Task: Look for Airbnb options in Satkhira, Bangladesh from 1st December, 2023 to 8th December, 2023 for 2 adults, 1 child.1  bedroom having 1 bed and 1 bathroom. Property type can be hotel. Amenities needed are: air conditioning. Booking option can be shelf check-in. Look for 4 properties as per requirement.
Action: Mouse moved to (451, 89)
Screenshot: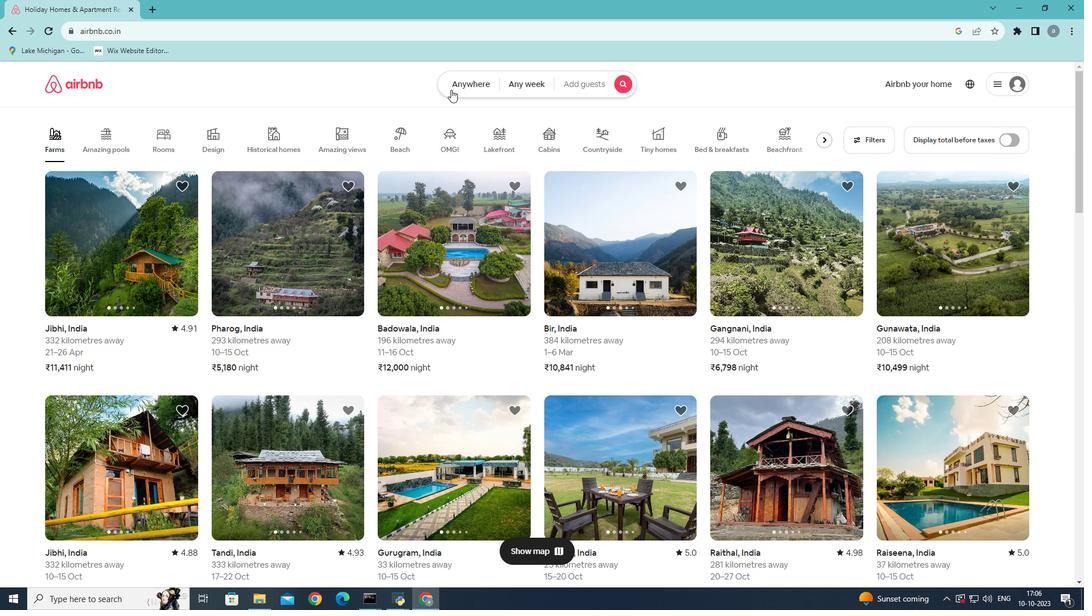 
Action: Mouse pressed left at (451, 89)
Screenshot: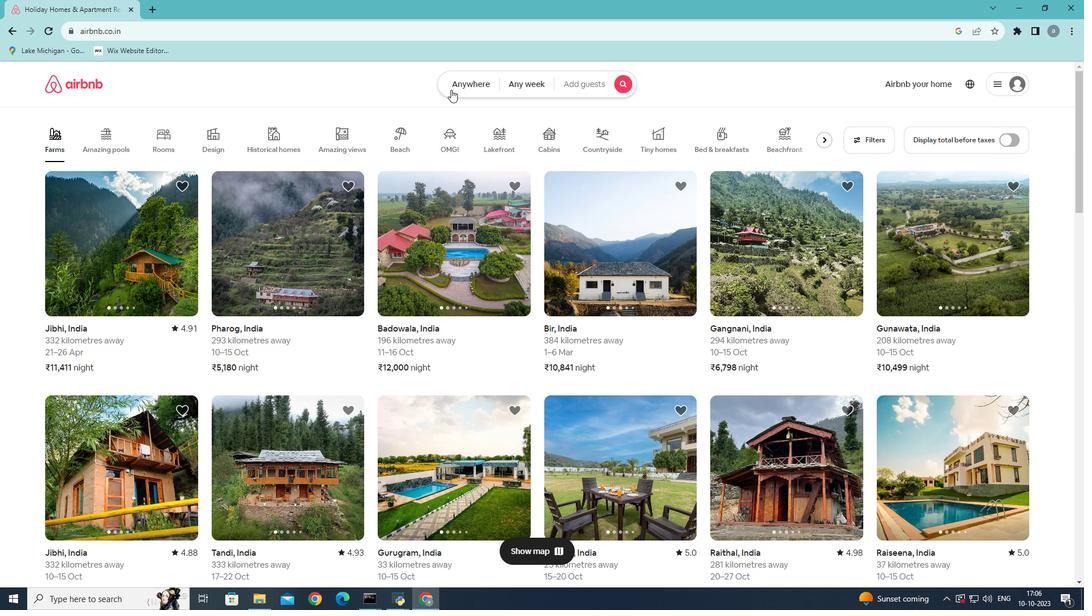 
Action: Mouse moved to (355, 124)
Screenshot: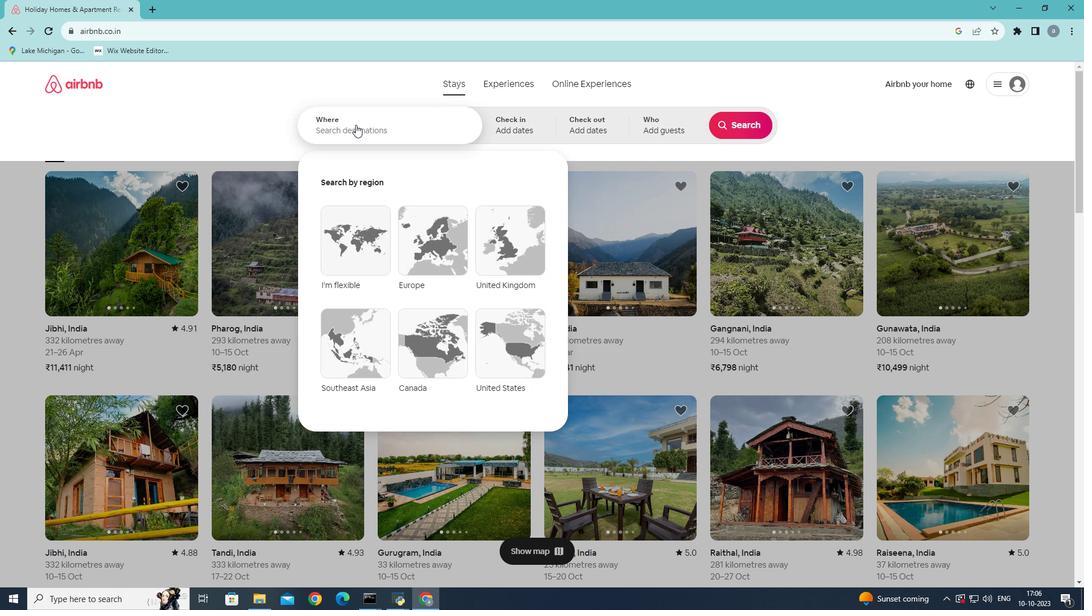 
Action: Mouse pressed left at (355, 124)
Screenshot: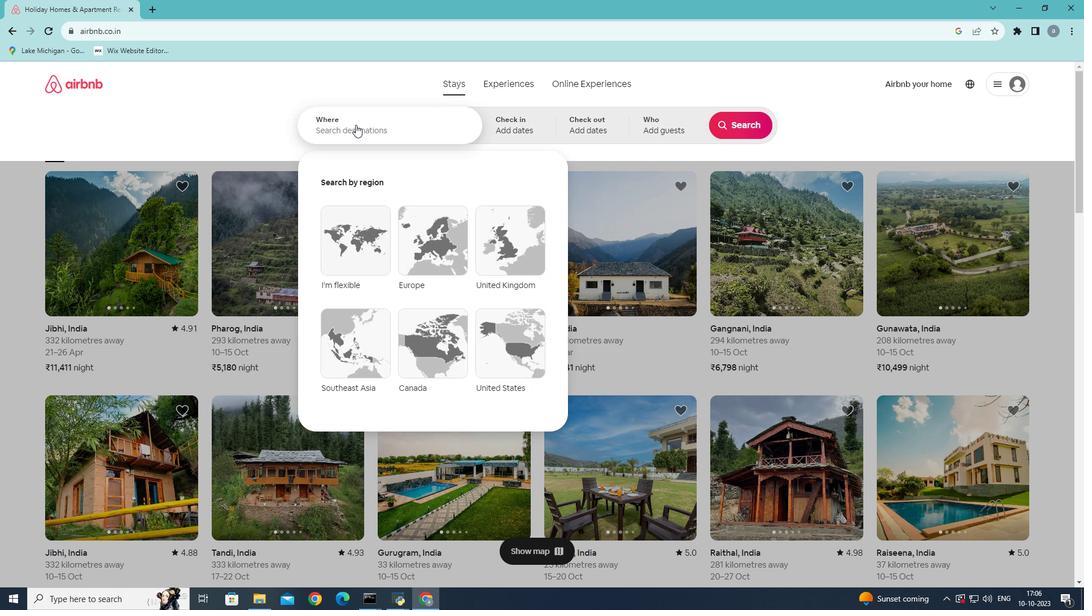 
Action: Mouse moved to (384, 124)
Screenshot: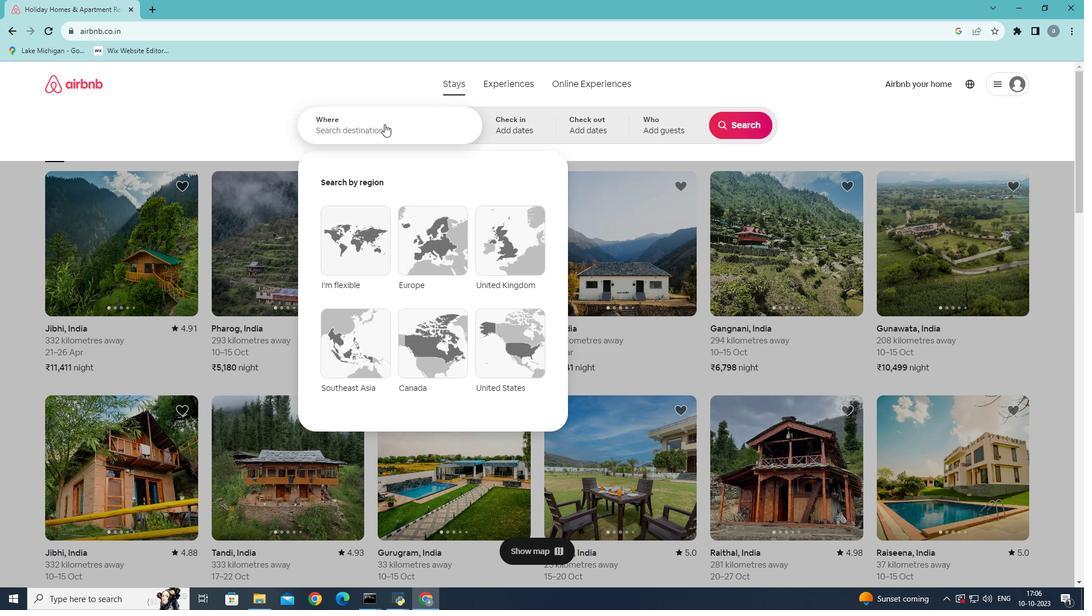 
Action: Key pressed <Key.shift>Satkhira,<Key.shift><Key.shift><Key.shift><Key.shift><Key.shift><Key.shift><Key.shift><Key.shift><Key.shift><Key.shift><Key.shift><Key.shift><Key.shift>Ban
Screenshot: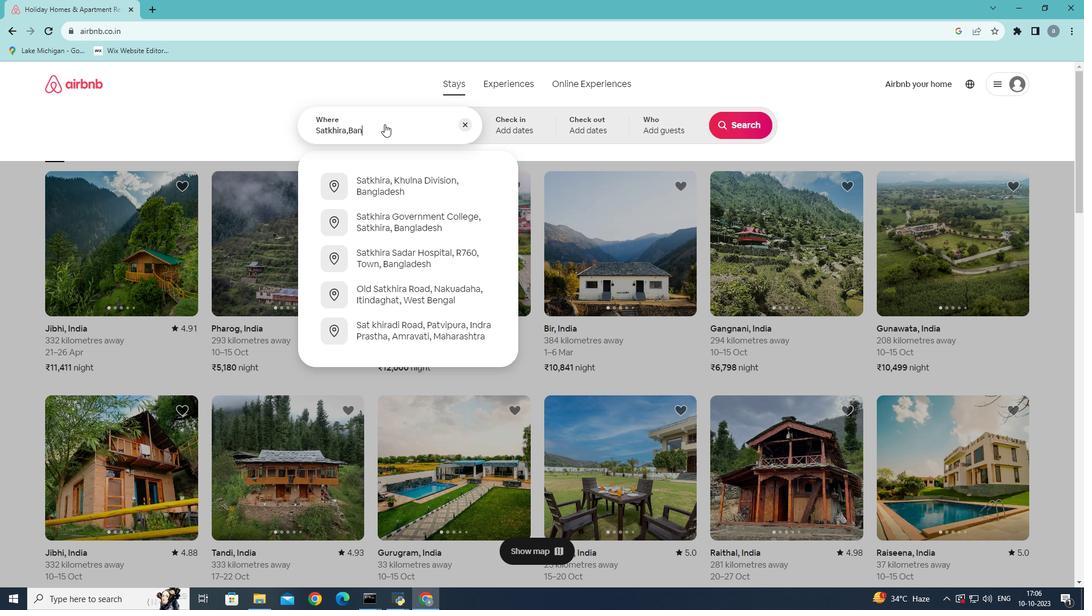 
Action: Mouse moved to (437, 185)
Screenshot: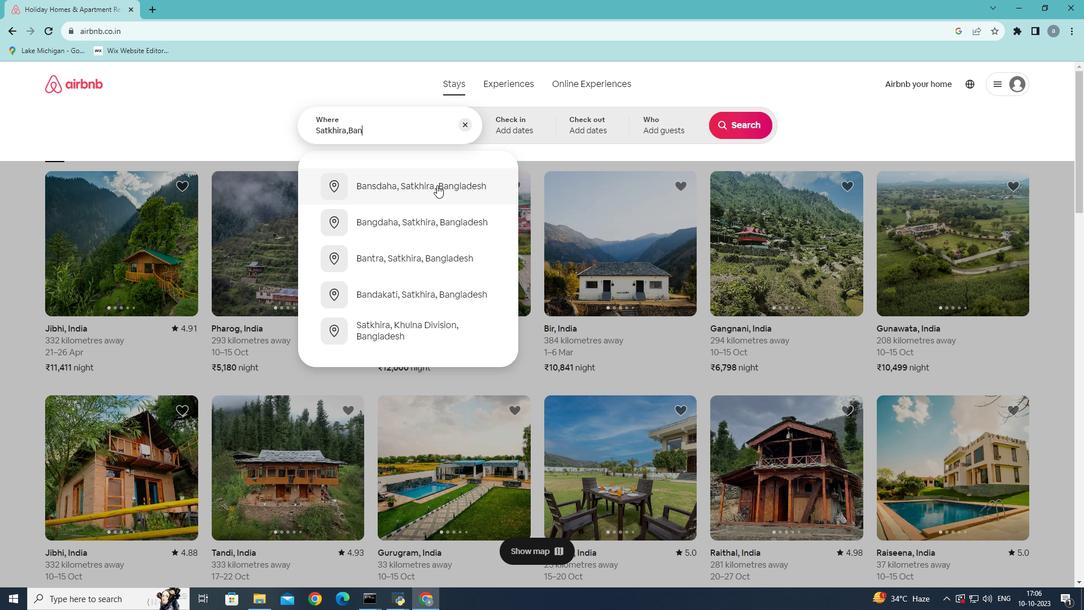 
Action: Mouse pressed left at (437, 185)
Screenshot: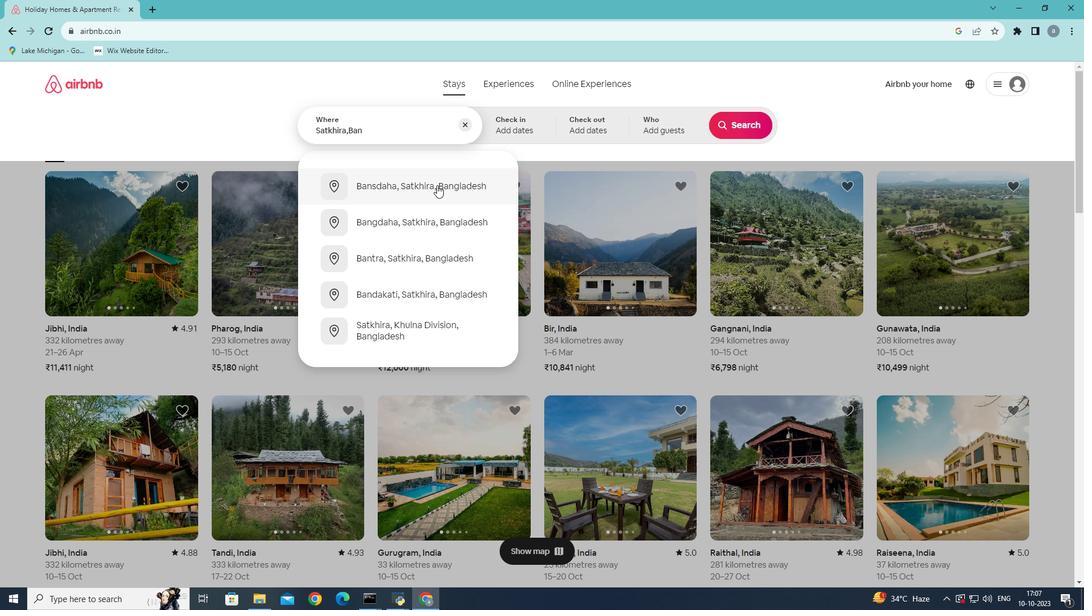 
Action: Mouse moved to (741, 216)
Screenshot: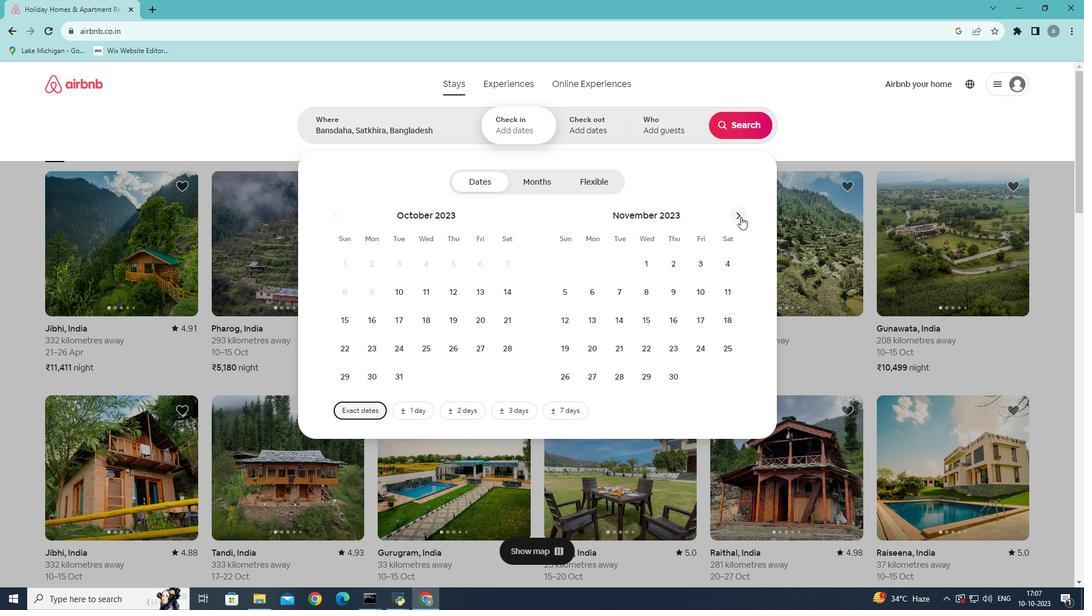 
Action: Mouse pressed left at (741, 216)
Screenshot: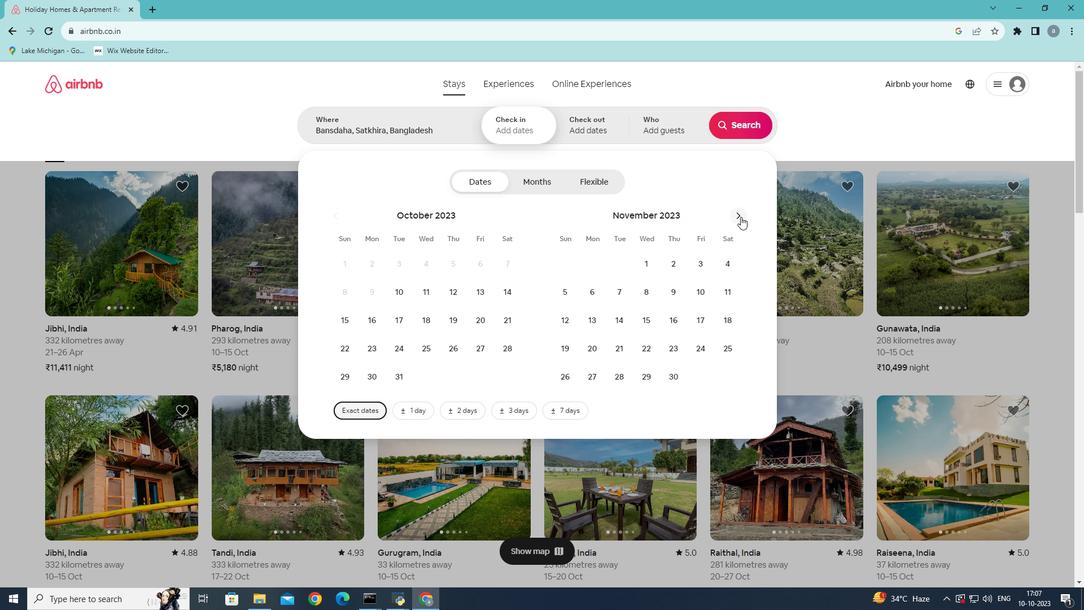
Action: Mouse moved to (705, 257)
Screenshot: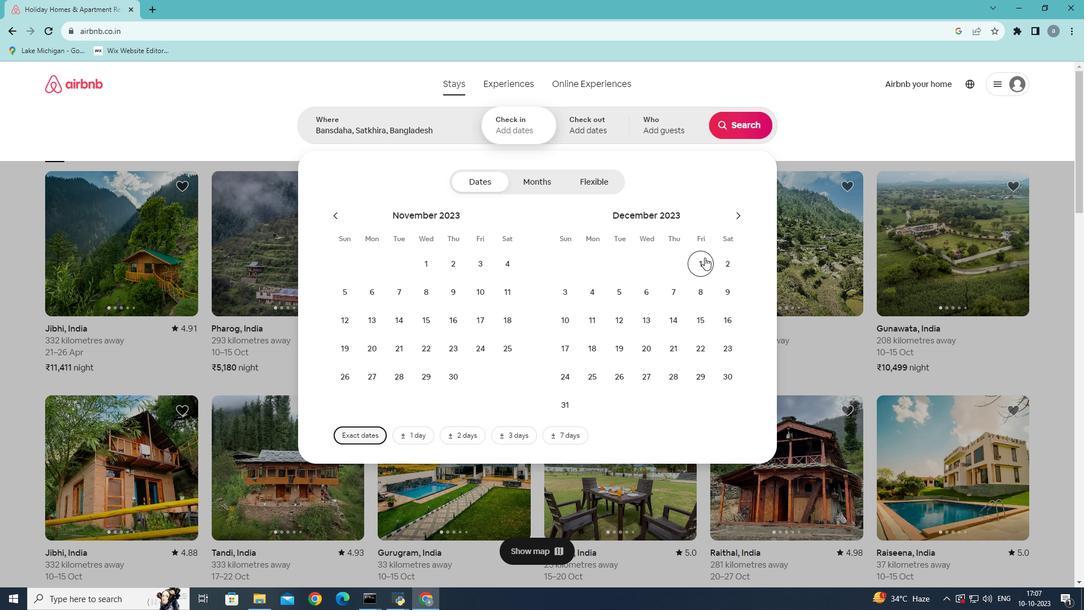 
Action: Mouse pressed left at (705, 257)
Screenshot: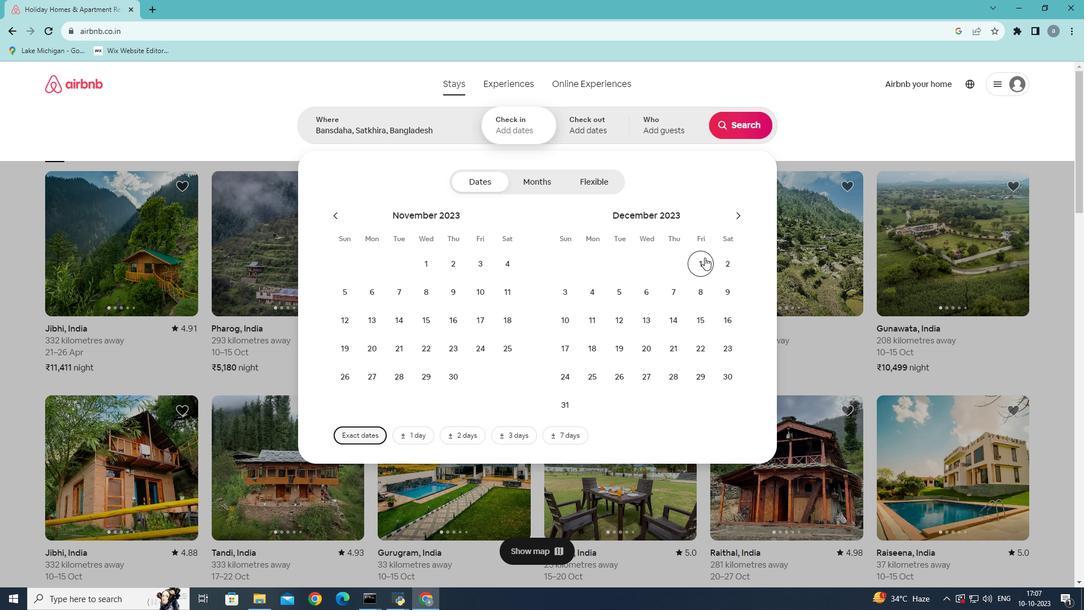 
Action: Mouse moved to (702, 286)
Screenshot: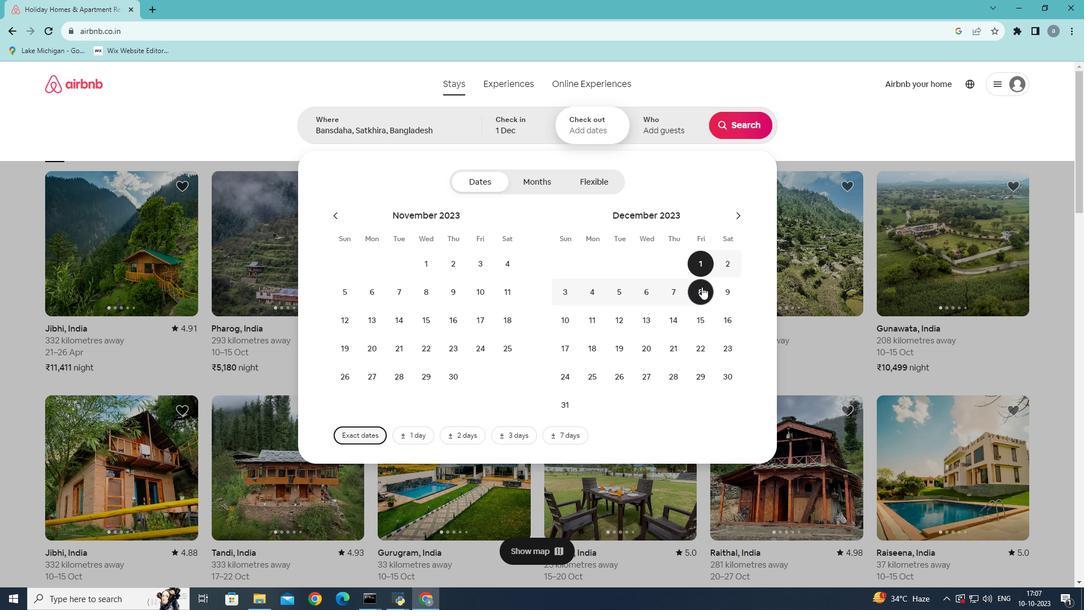 
Action: Mouse pressed left at (702, 286)
Screenshot: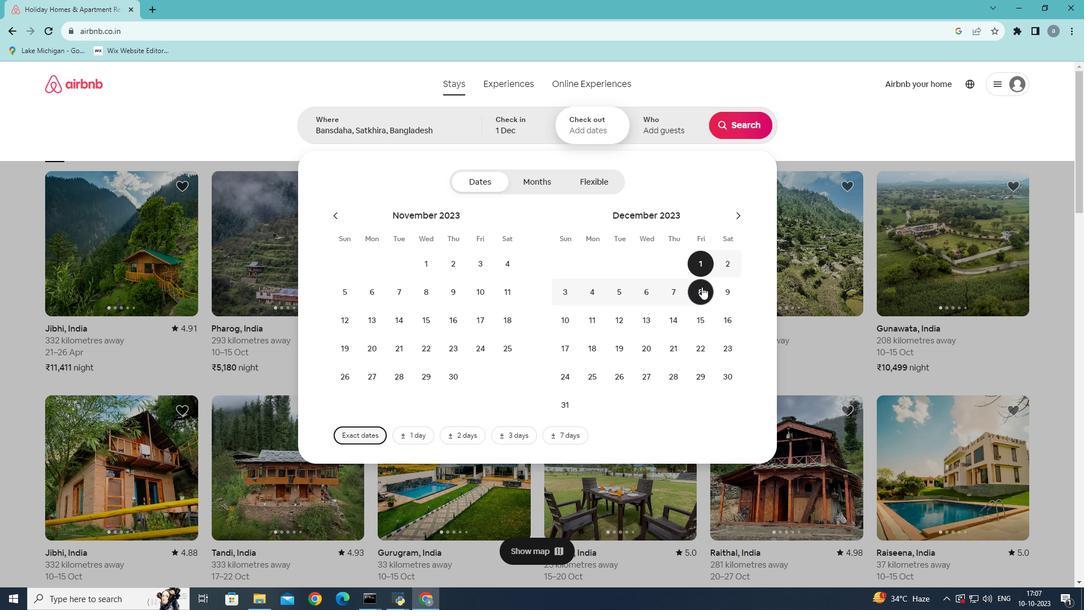 
Action: Mouse moved to (687, 138)
Screenshot: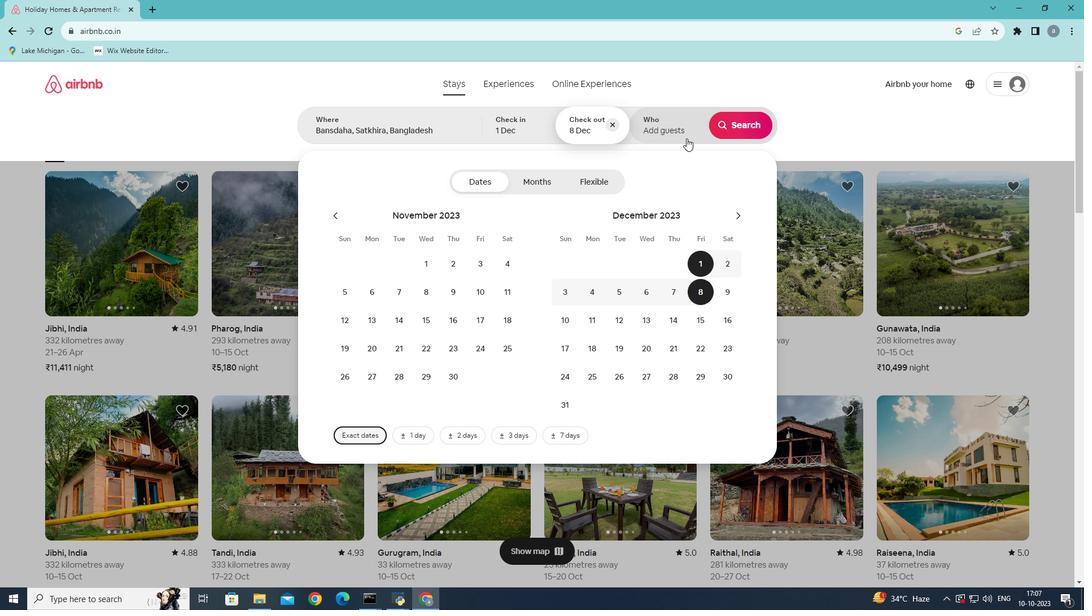 
Action: Mouse pressed left at (687, 138)
Screenshot: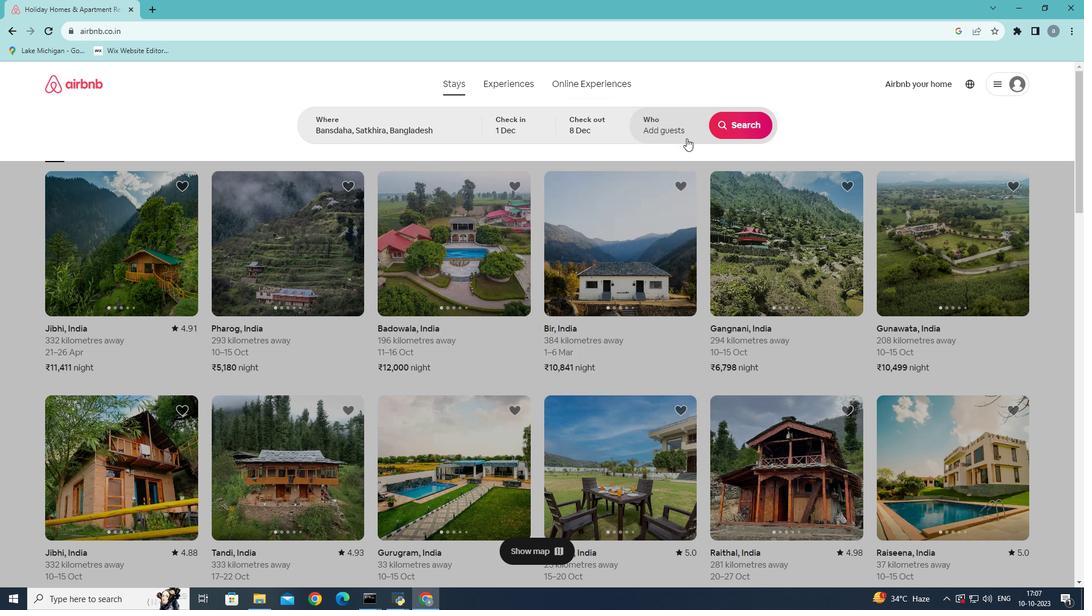 
Action: Mouse moved to (748, 184)
Screenshot: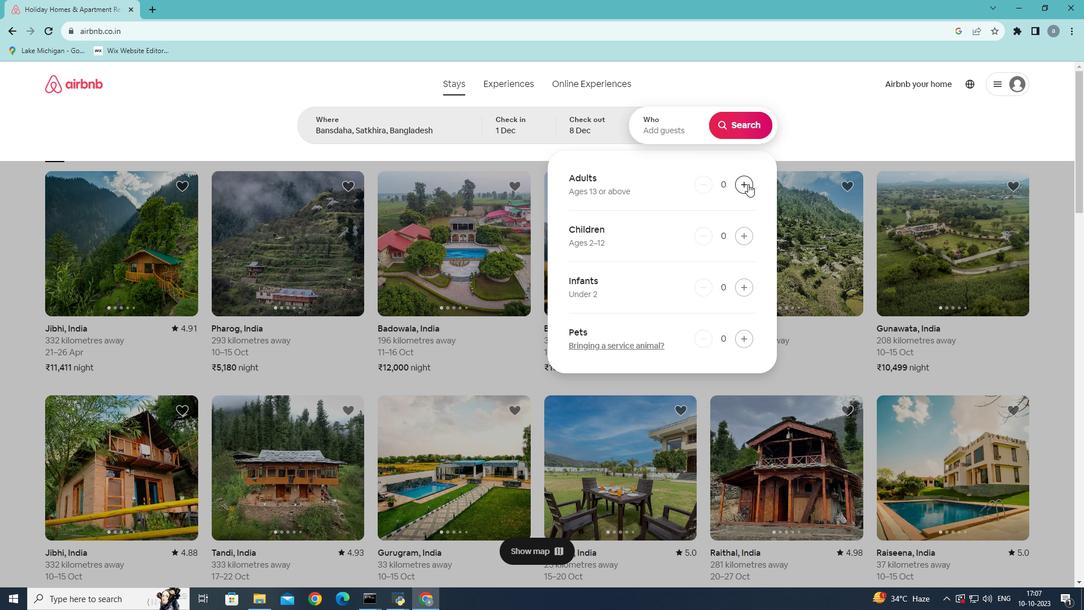 
Action: Mouse pressed left at (748, 184)
Screenshot: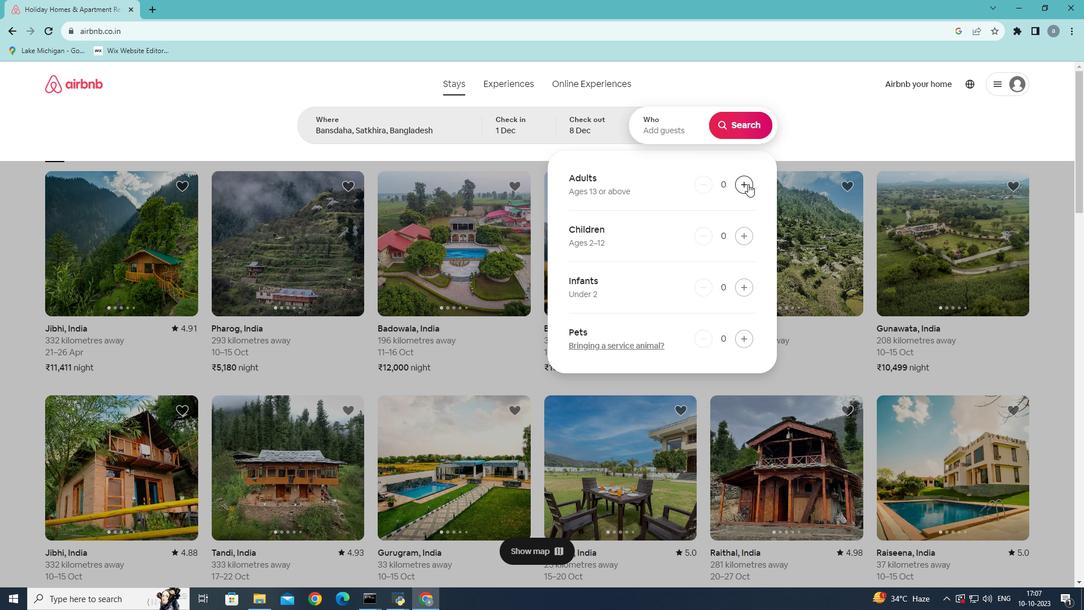 
Action: Mouse pressed left at (748, 184)
Screenshot: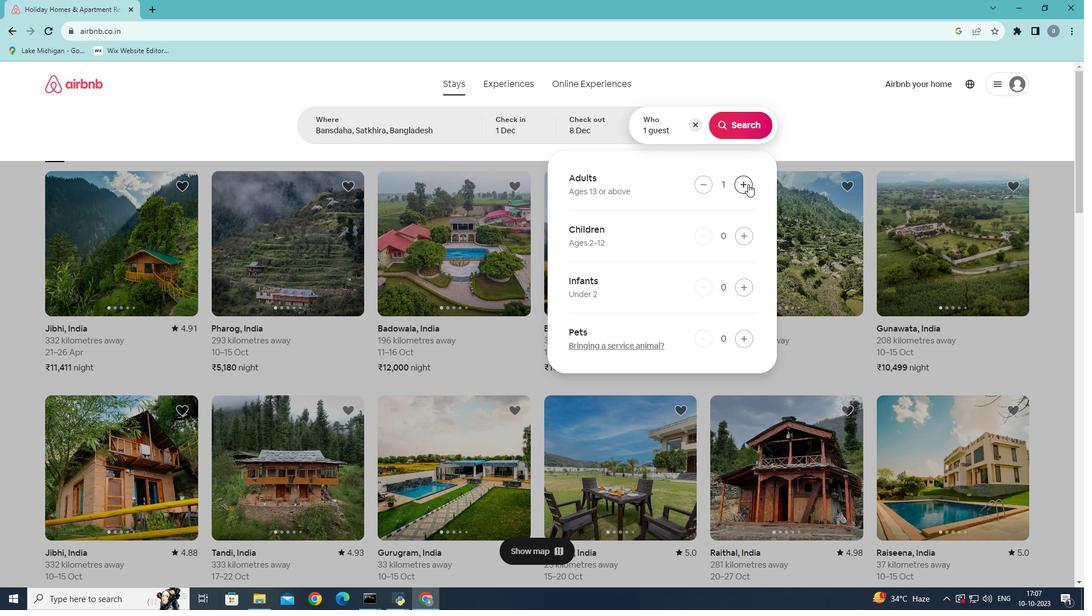 
Action: Mouse moved to (739, 234)
Screenshot: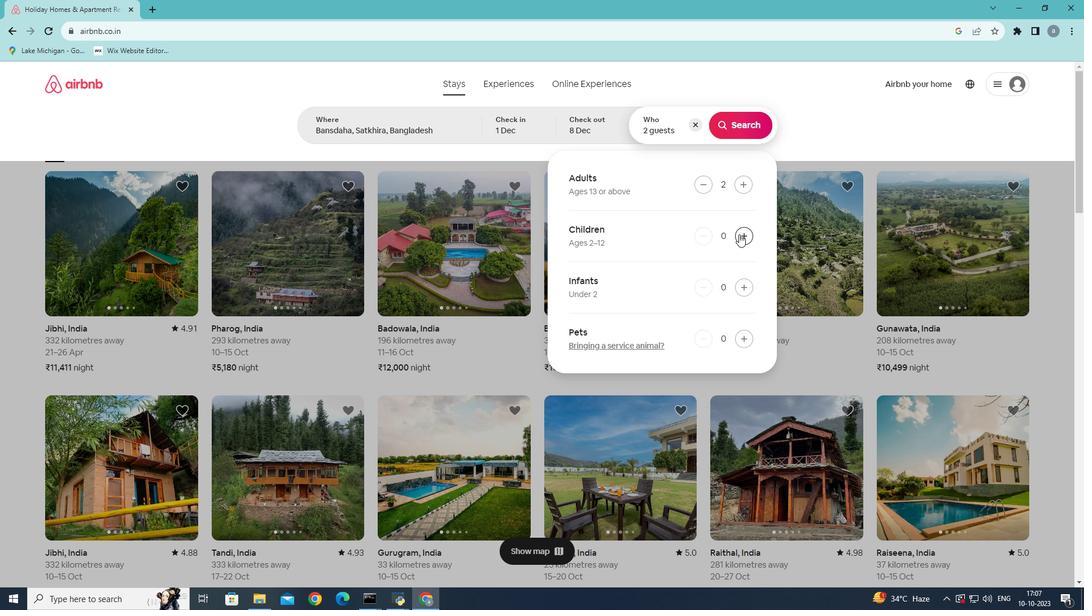 
Action: Mouse pressed left at (739, 234)
Screenshot: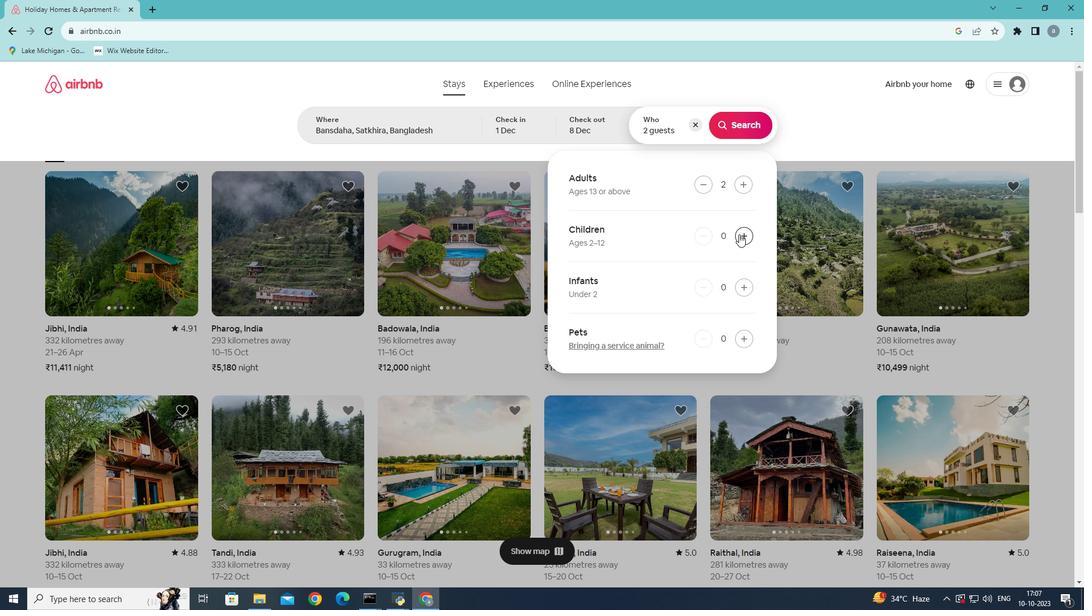 
Action: Mouse moved to (730, 300)
Screenshot: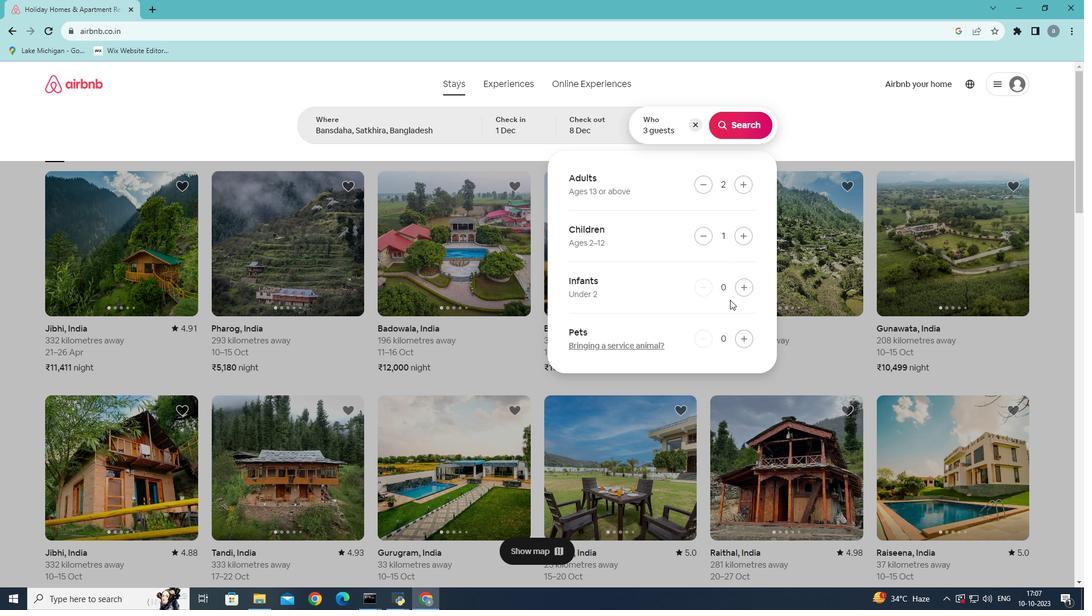 
Action: Mouse scrolled (730, 299) with delta (0, 0)
Screenshot: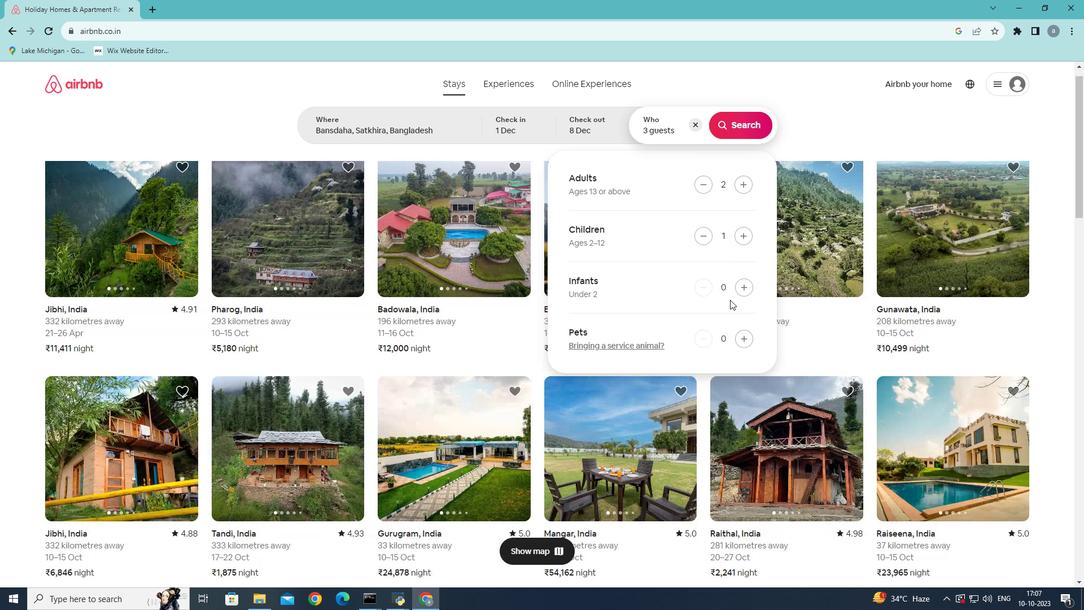 
Action: Mouse moved to (744, 125)
Screenshot: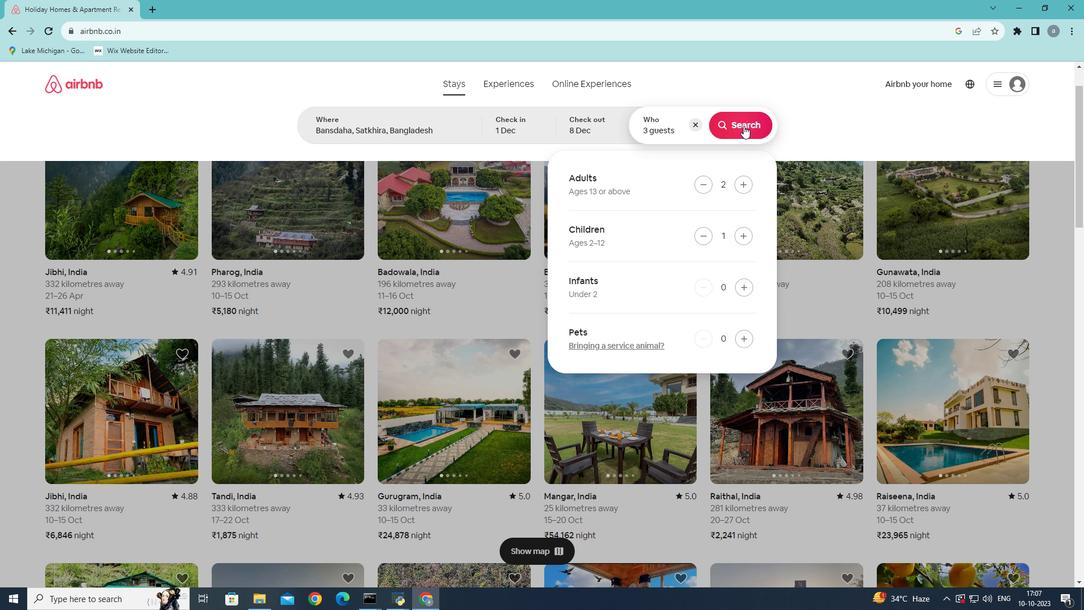 
Action: Mouse pressed left at (744, 125)
Screenshot: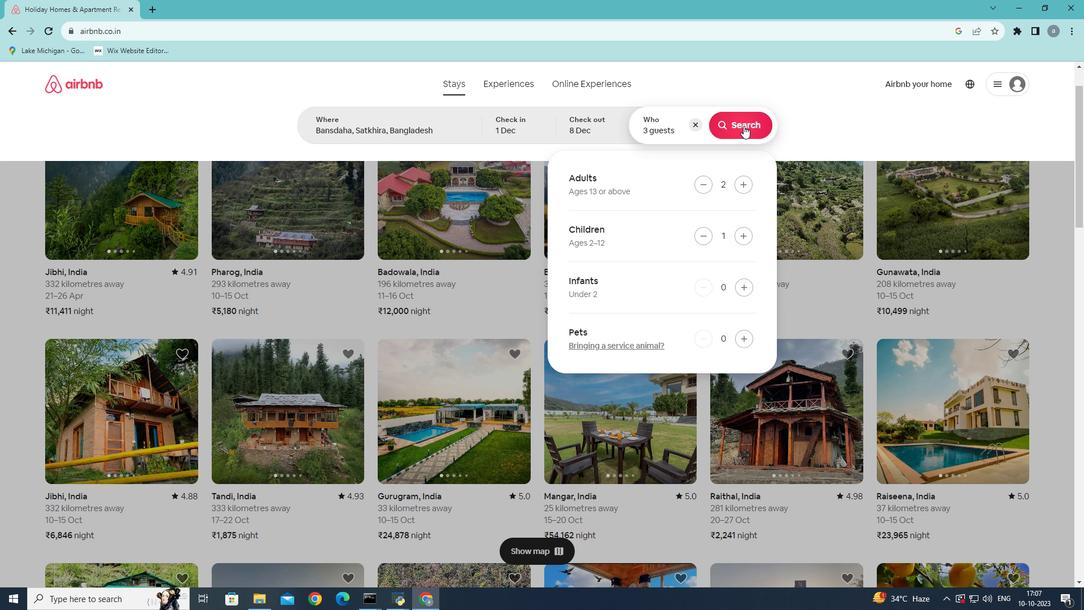 
Action: Mouse moved to (906, 125)
Screenshot: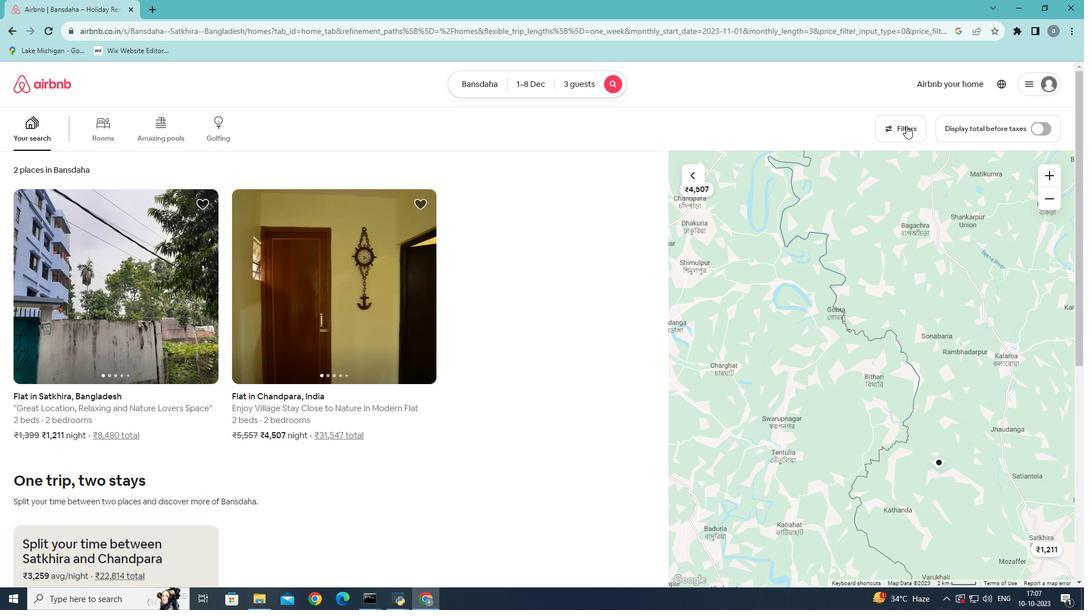 
Action: Mouse pressed left at (906, 125)
Screenshot: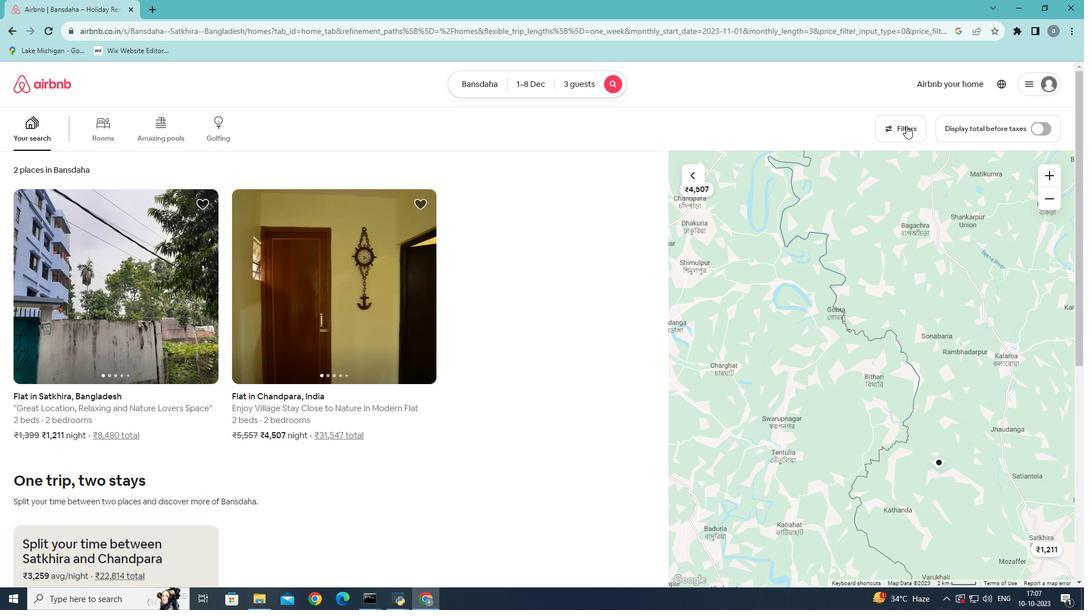 
Action: Mouse moved to (501, 317)
Screenshot: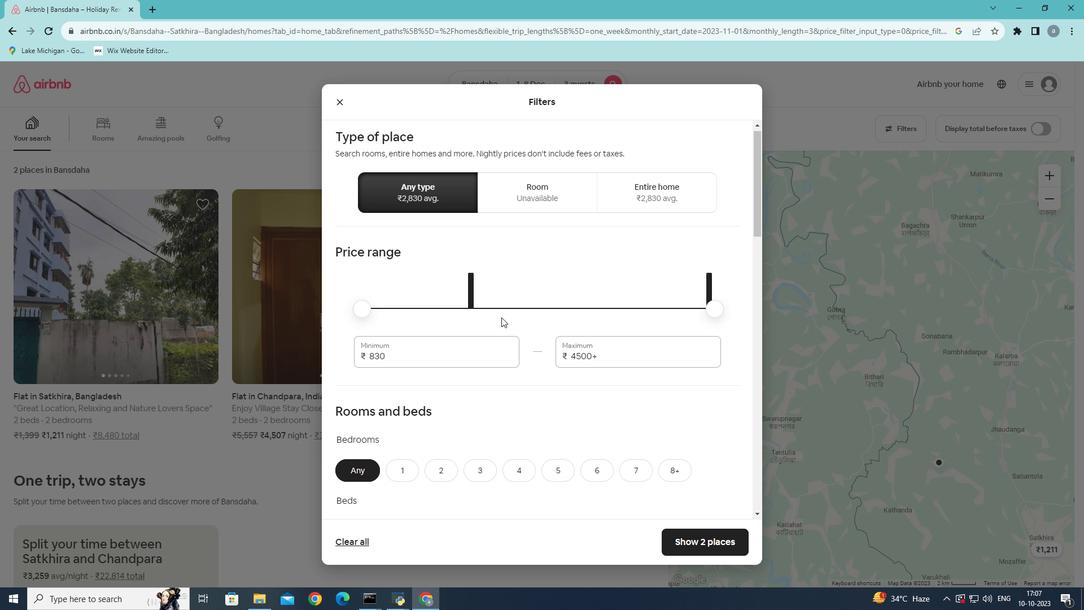 
Action: Mouse scrolled (501, 316) with delta (0, 0)
Screenshot: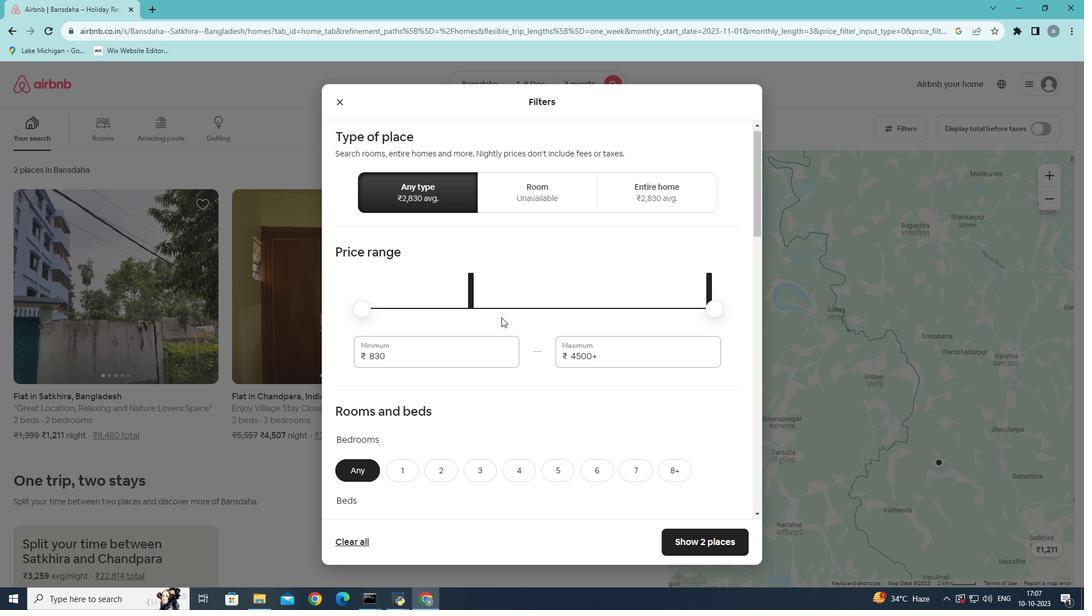 
Action: Mouse scrolled (501, 316) with delta (0, 0)
Screenshot: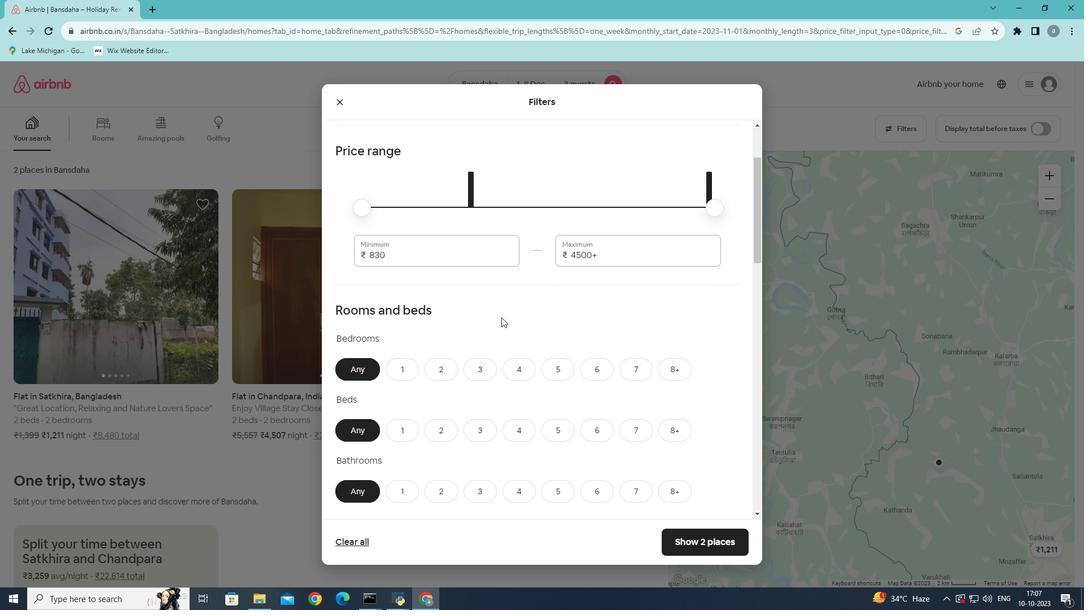 
Action: Mouse scrolled (501, 316) with delta (0, 0)
Screenshot: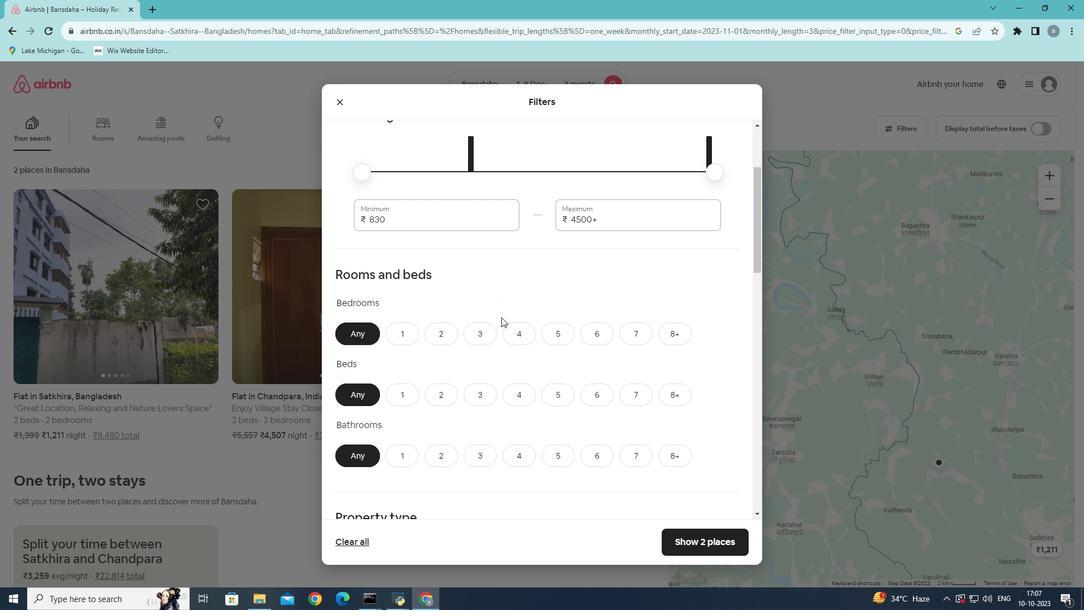 
Action: Mouse moved to (402, 302)
Screenshot: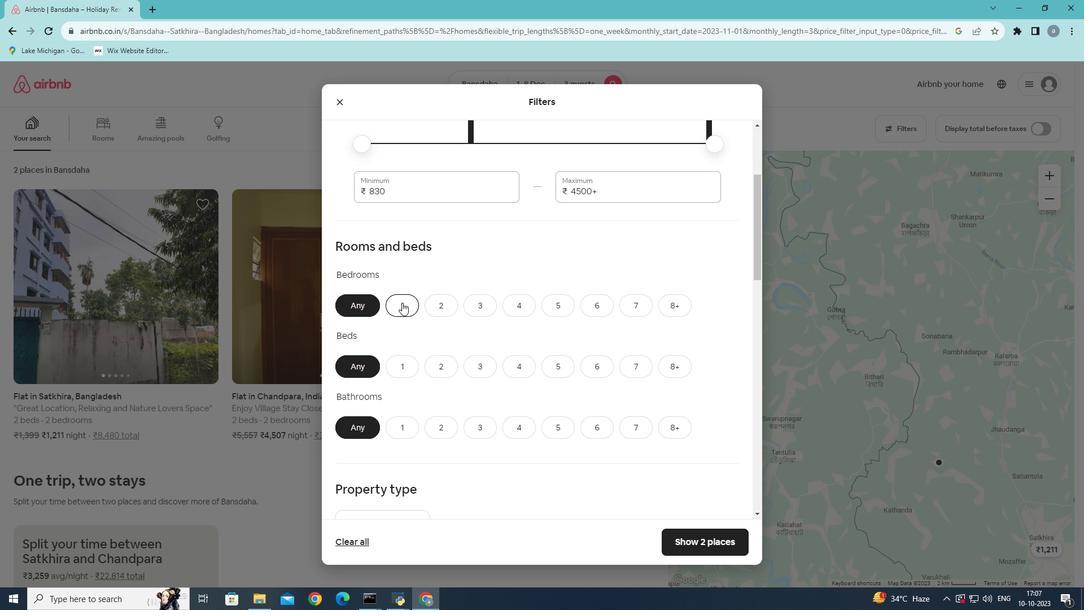 
Action: Mouse pressed left at (402, 302)
Screenshot: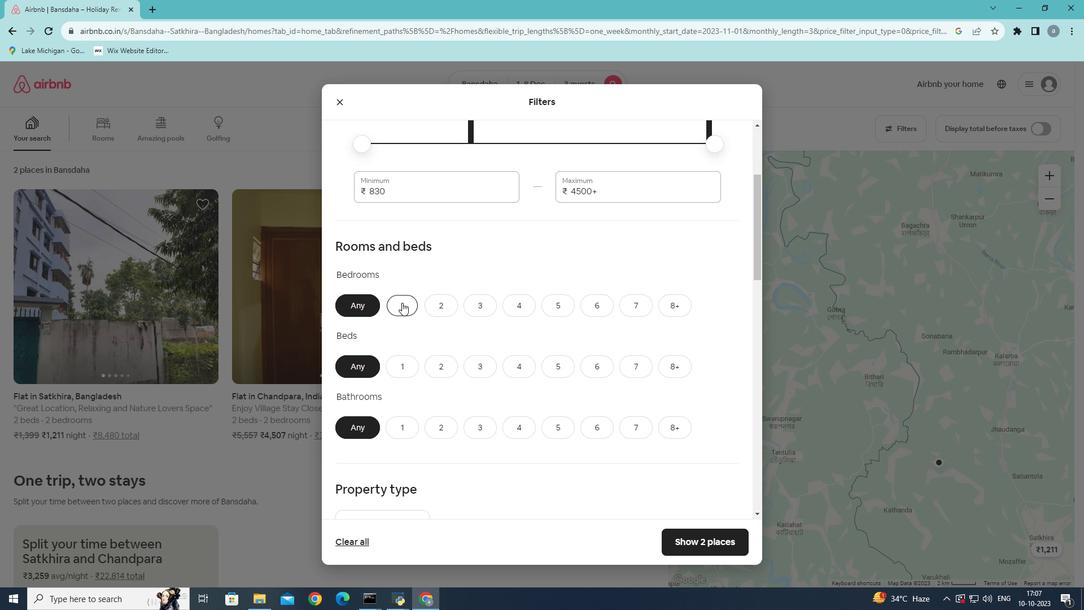 
Action: Mouse moved to (407, 363)
Screenshot: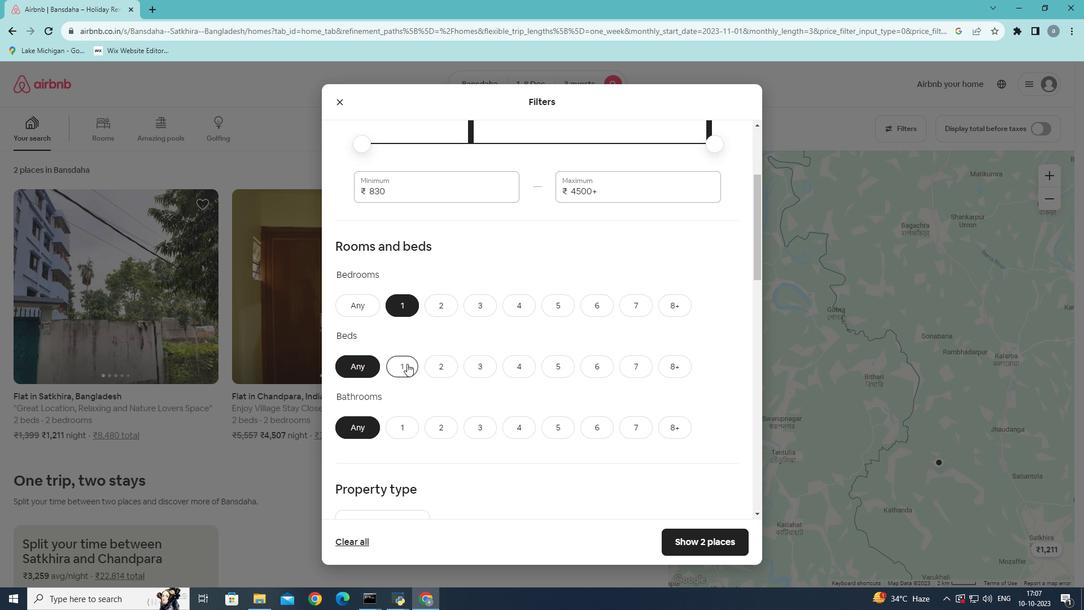 
Action: Mouse pressed left at (407, 363)
Screenshot: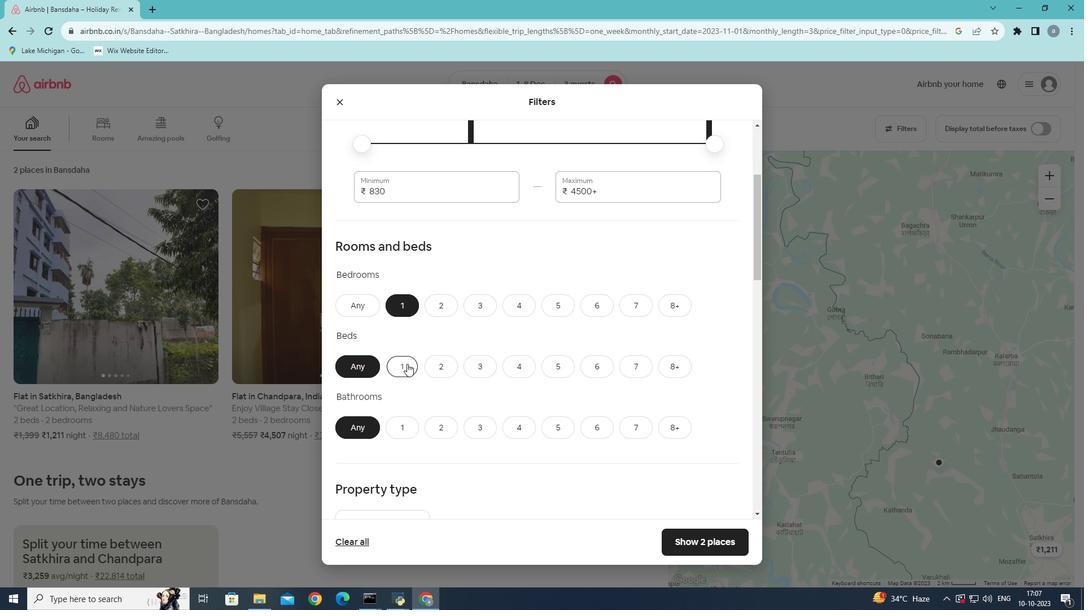 
Action: Mouse moved to (401, 430)
Screenshot: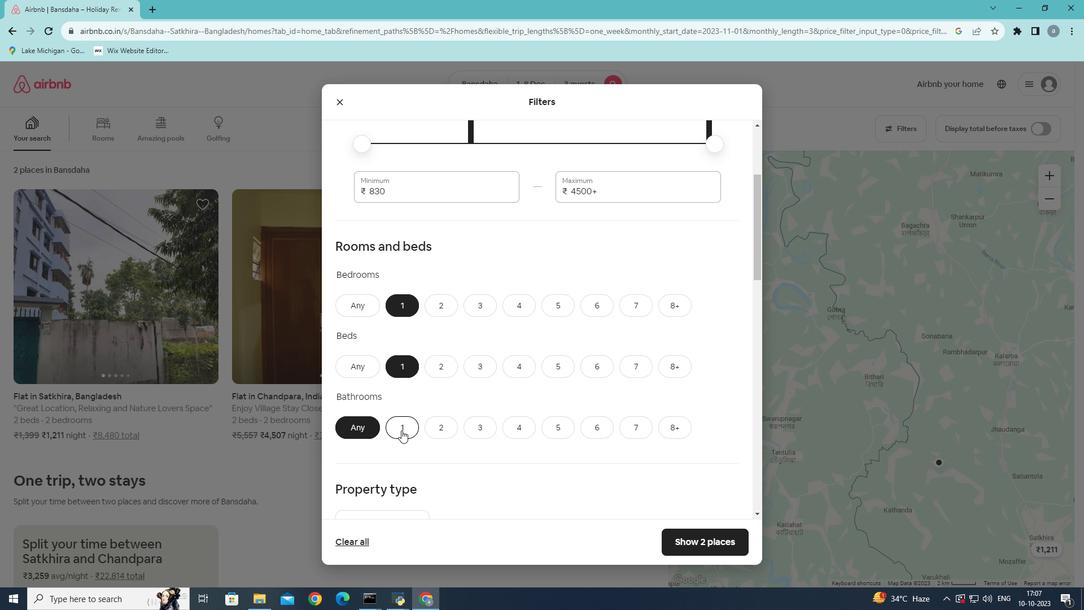 
Action: Mouse pressed left at (401, 430)
Screenshot: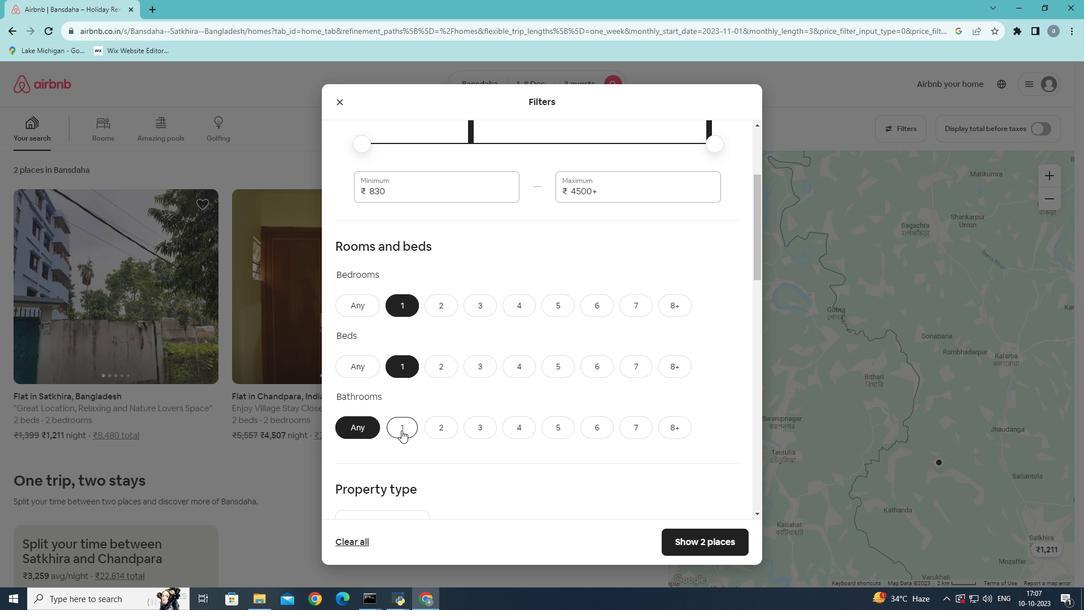 
Action: Mouse moved to (449, 357)
Screenshot: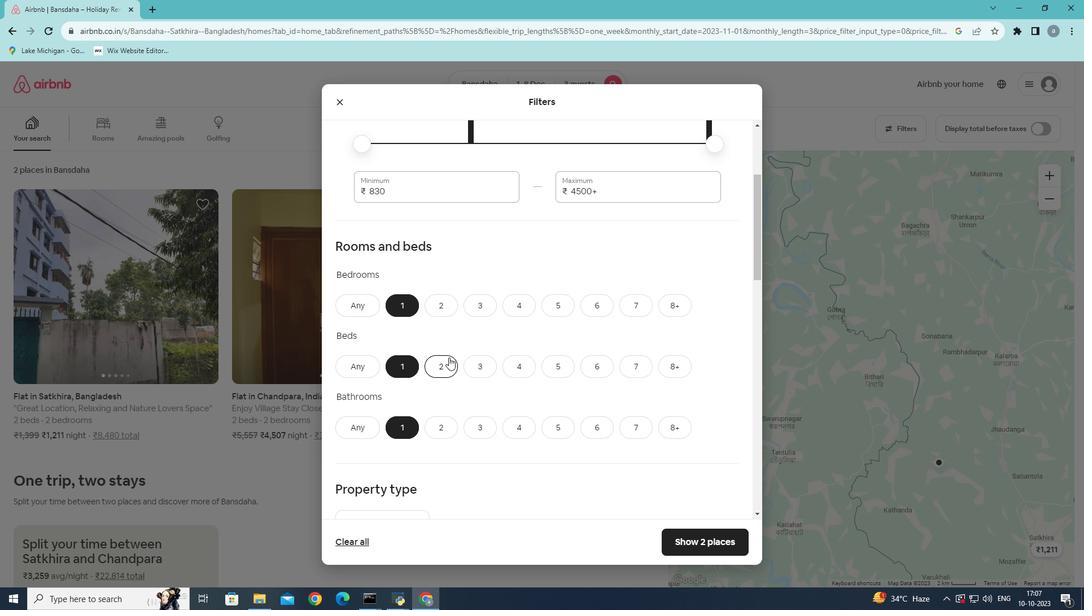 
Action: Mouse scrolled (449, 357) with delta (0, 0)
Screenshot: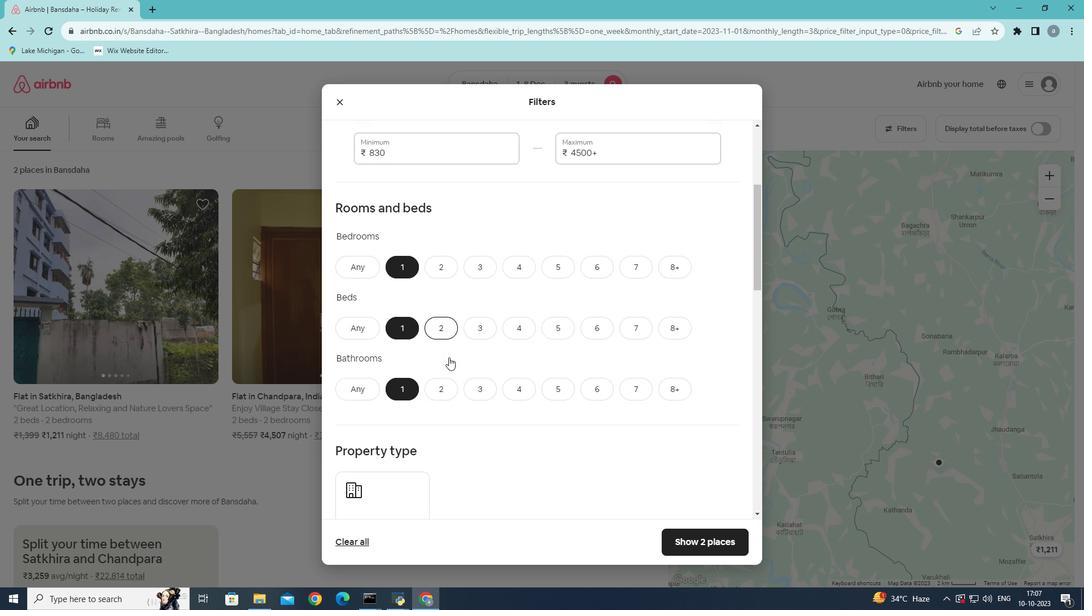 
Action: Mouse moved to (449, 357)
Screenshot: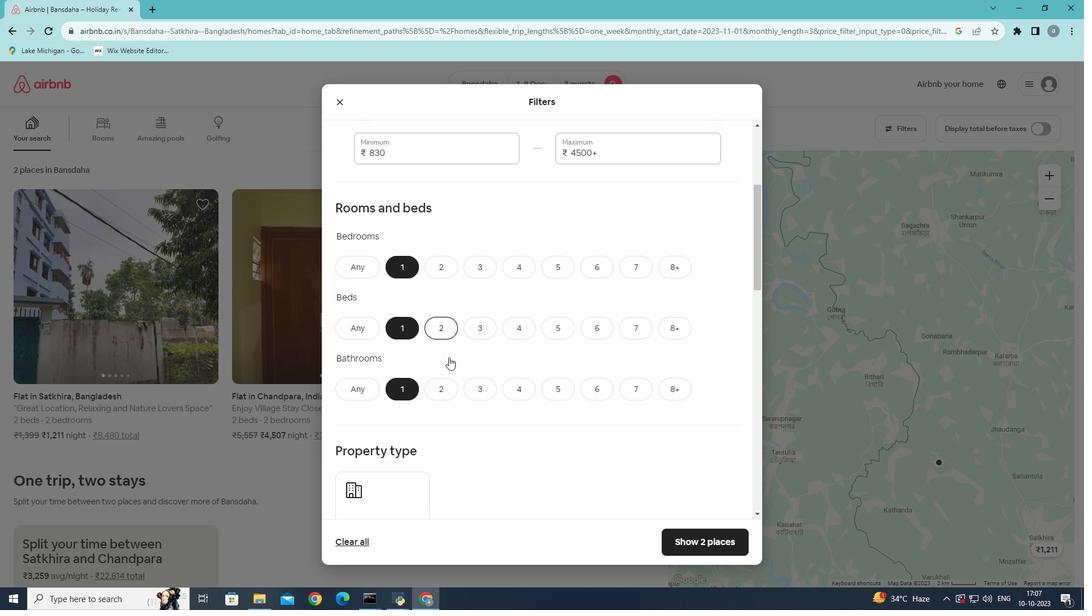 
Action: Mouse scrolled (449, 357) with delta (0, 0)
Screenshot: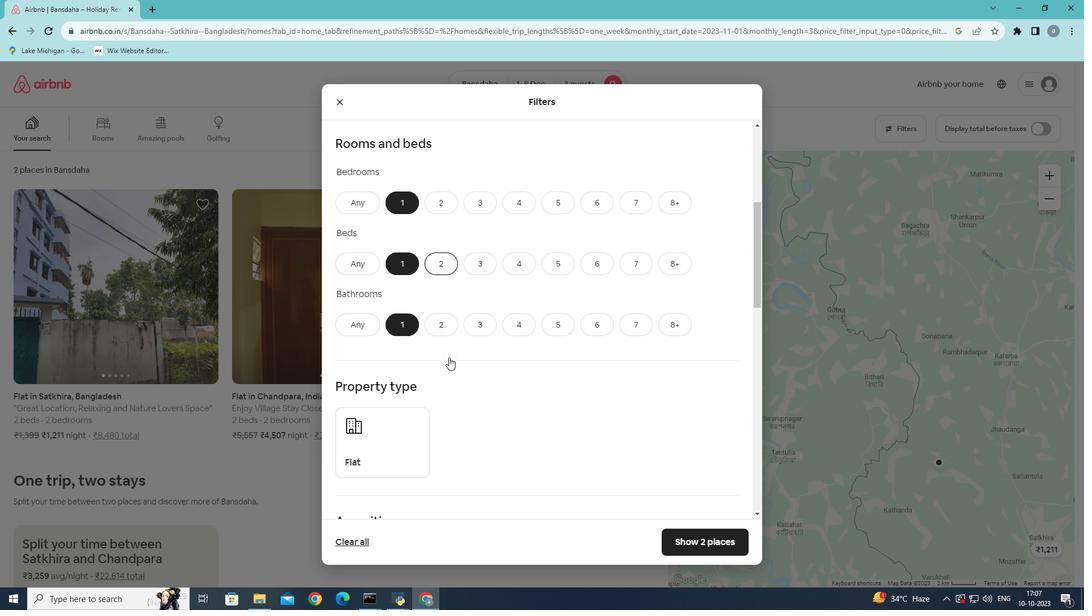 
Action: Mouse scrolled (449, 357) with delta (0, 0)
Screenshot: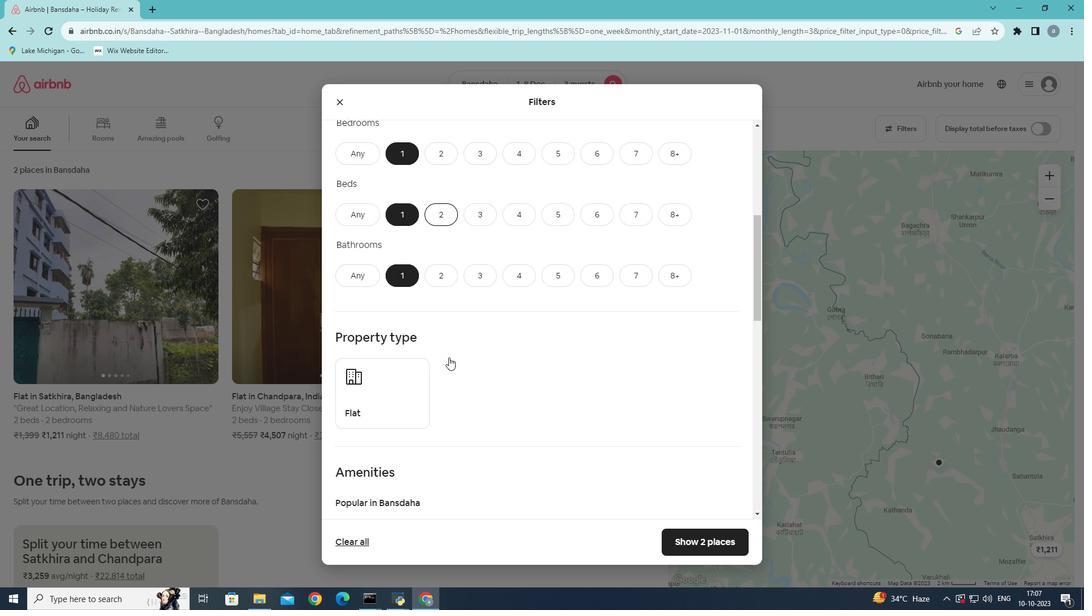 
Action: Mouse scrolled (449, 357) with delta (0, 0)
Screenshot: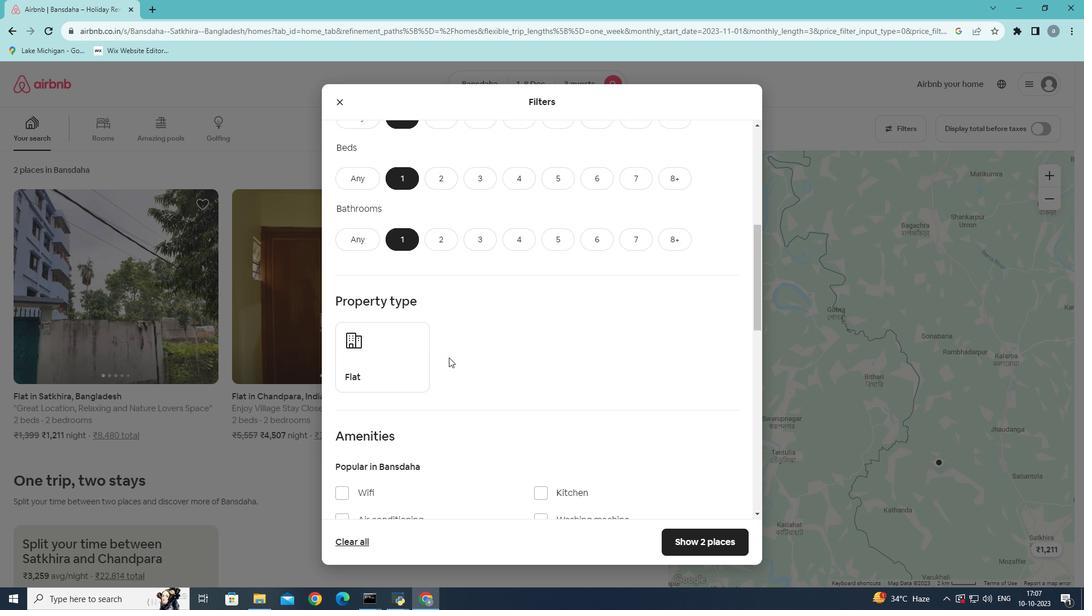 
Action: Mouse scrolled (449, 357) with delta (0, 0)
Screenshot: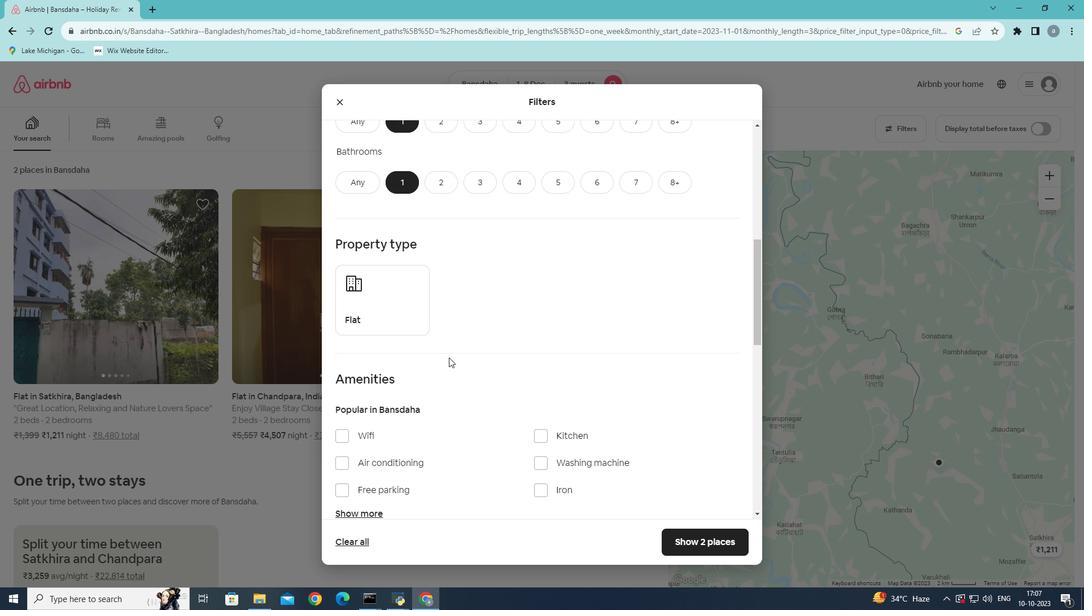 
Action: Mouse moved to (450, 364)
Screenshot: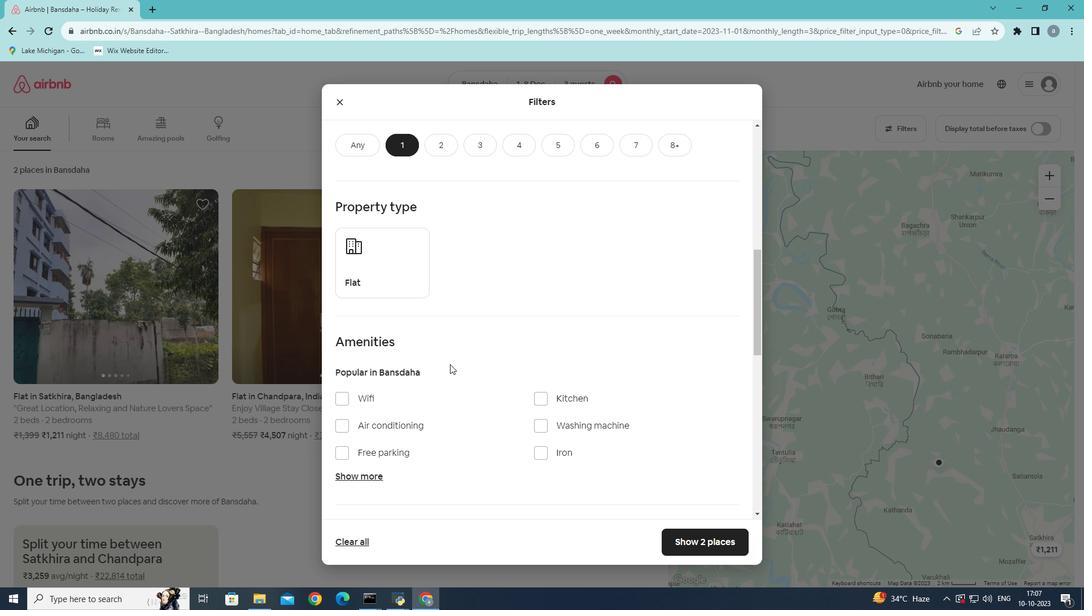 
Action: Mouse scrolled (450, 363) with delta (0, 0)
Screenshot: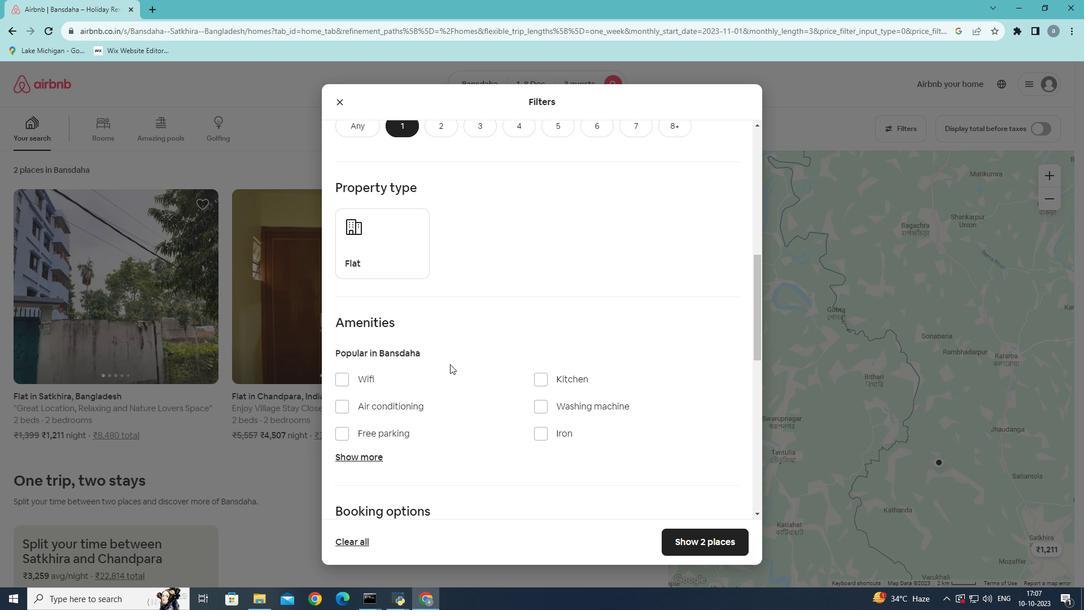 
Action: Mouse moved to (340, 372)
Screenshot: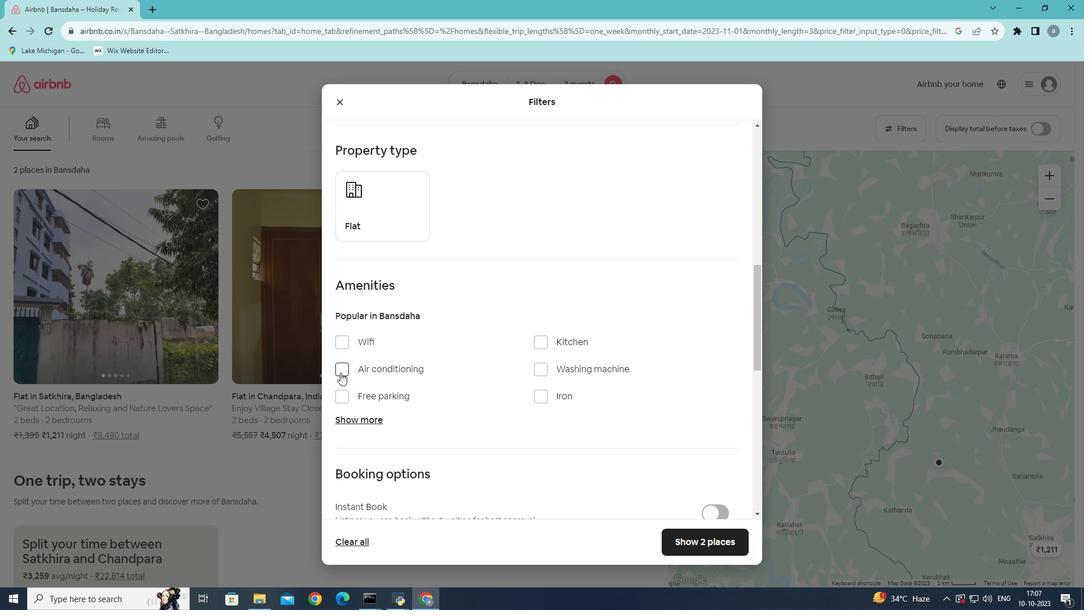 
Action: Mouse pressed left at (340, 372)
Screenshot: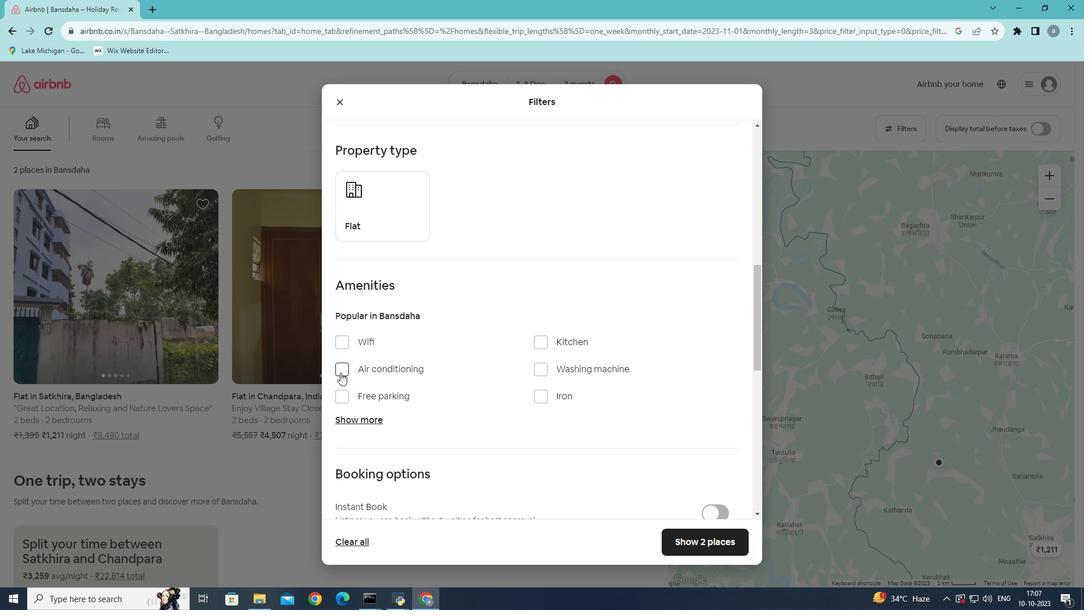 
Action: Mouse moved to (358, 416)
Screenshot: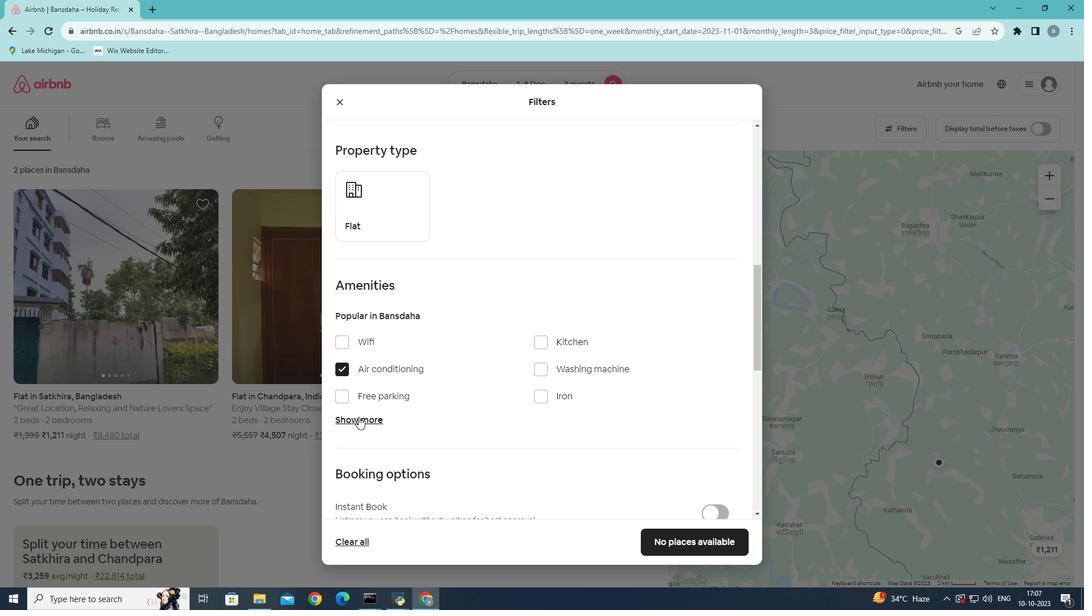 
Action: Mouse pressed left at (358, 416)
Screenshot: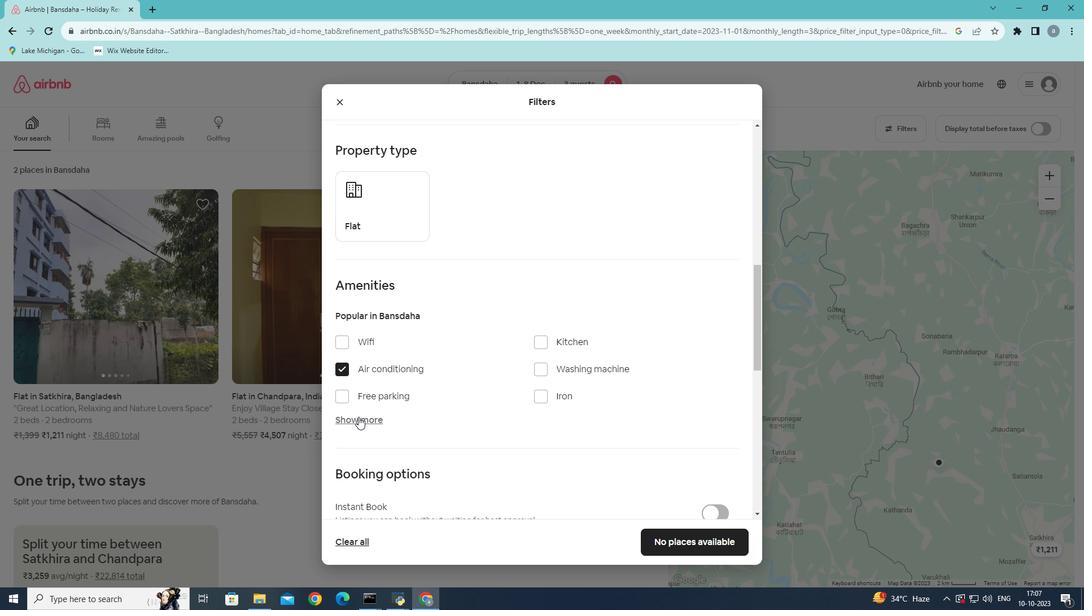 
Action: Mouse moved to (433, 443)
Screenshot: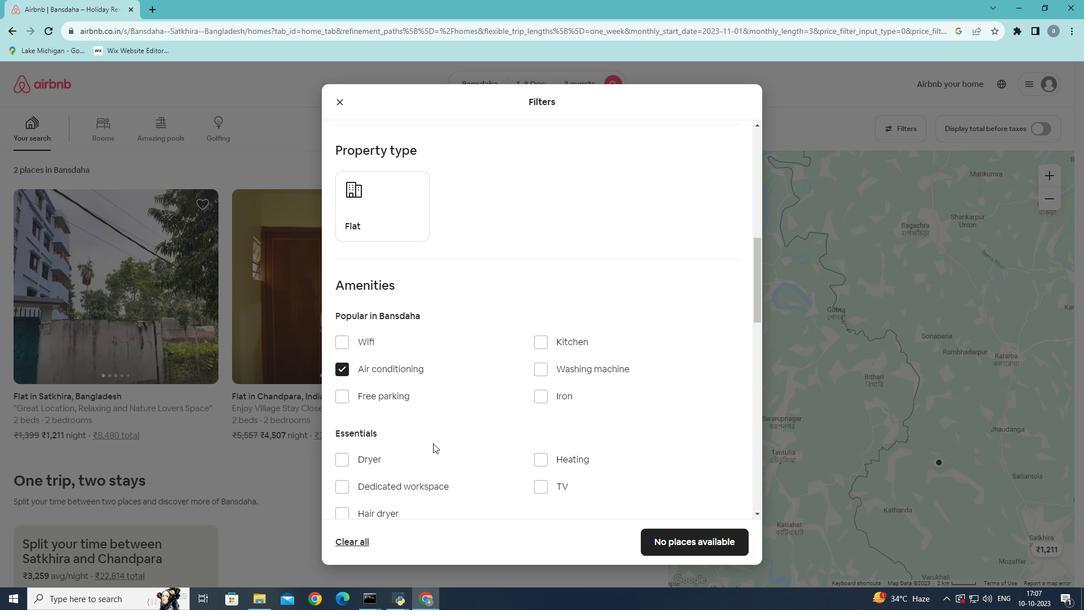 
Action: Mouse scrolled (433, 442) with delta (0, 0)
Screenshot: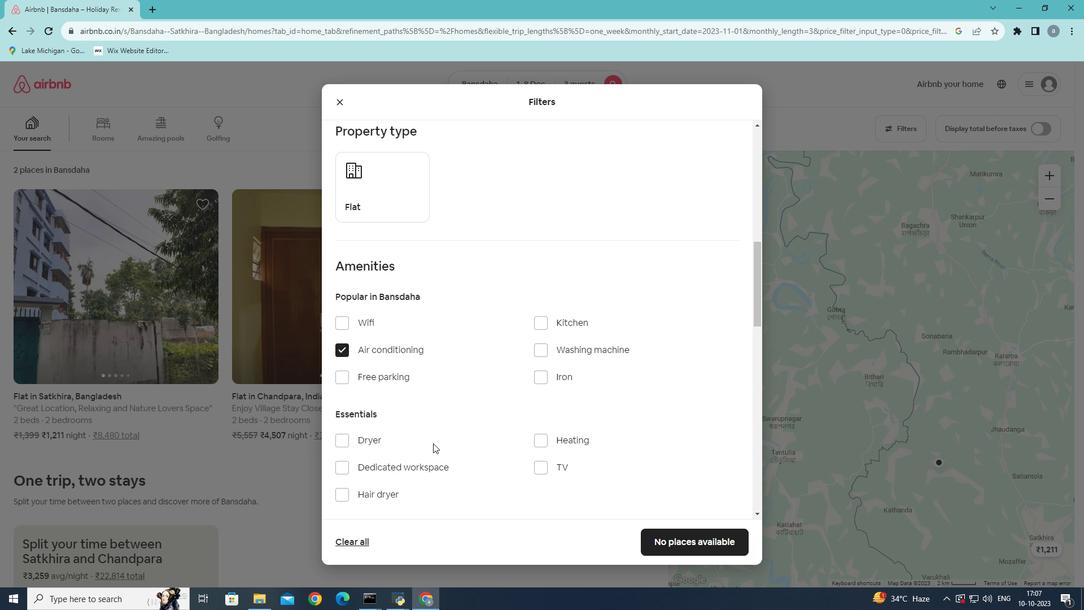 
Action: Mouse moved to (527, 451)
Screenshot: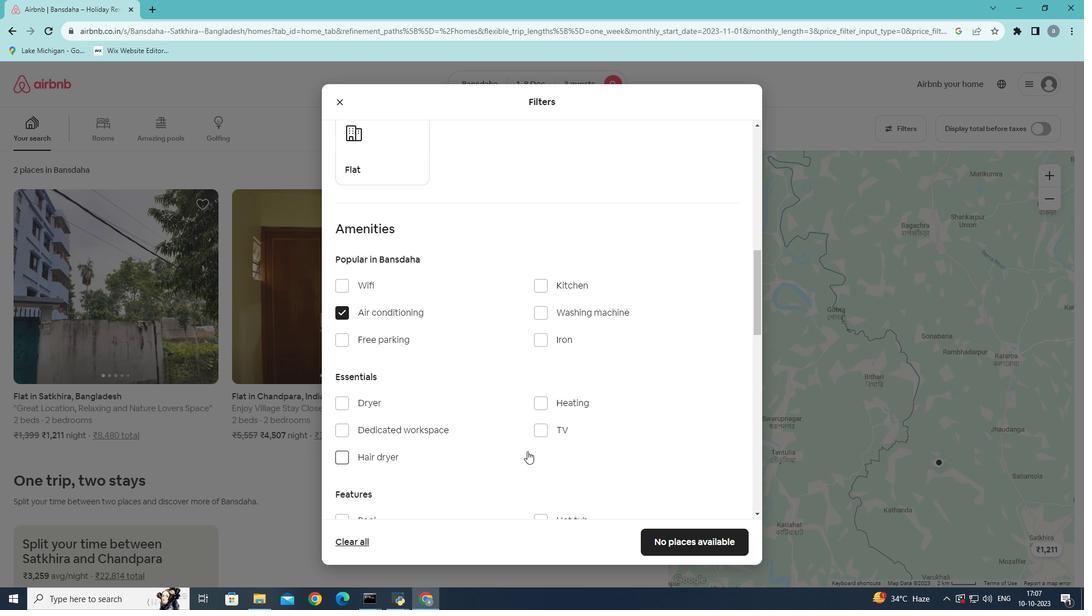 
Action: Mouse scrolled (527, 450) with delta (0, 0)
Screenshot: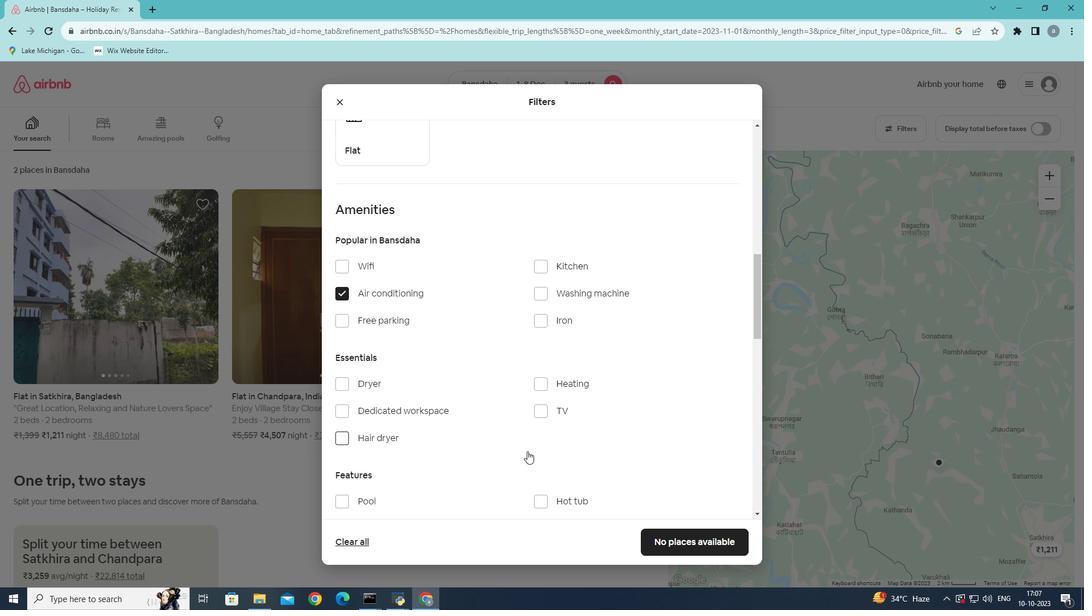 
Action: Mouse scrolled (527, 450) with delta (0, 0)
Screenshot: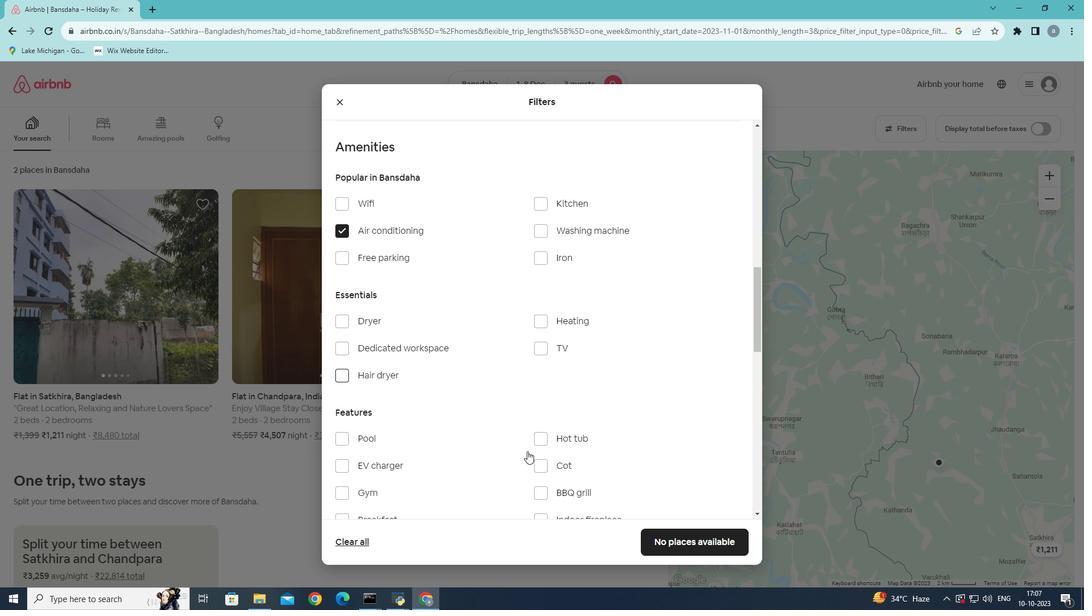 
Action: Mouse moved to (528, 450)
Screenshot: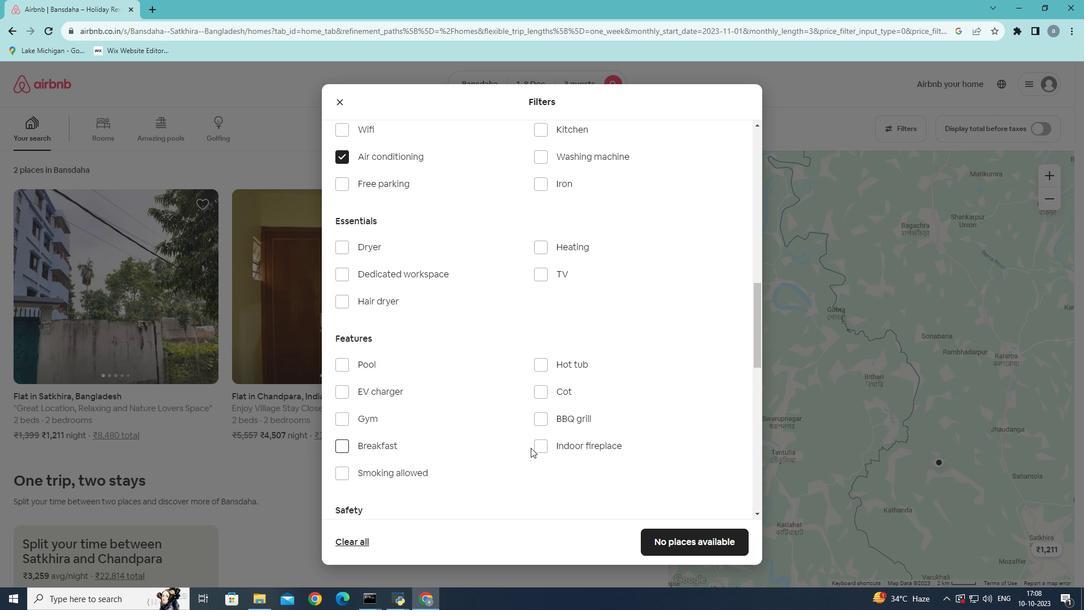 
Action: Mouse scrolled (528, 449) with delta (0, 0)
Screenshot: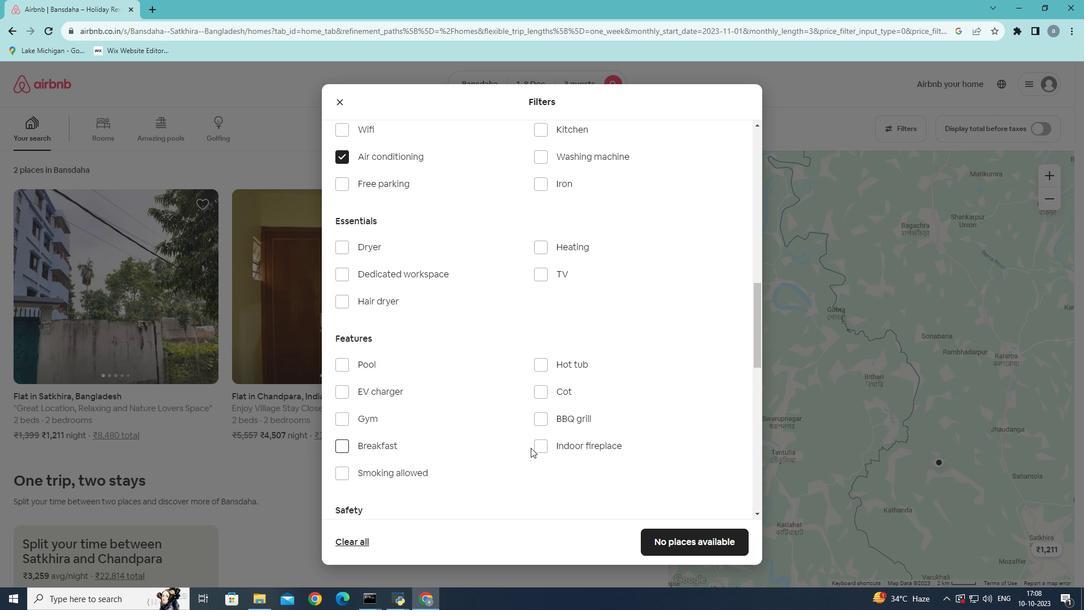 
Action: Mouse moved to (536, 447)
Screenshot: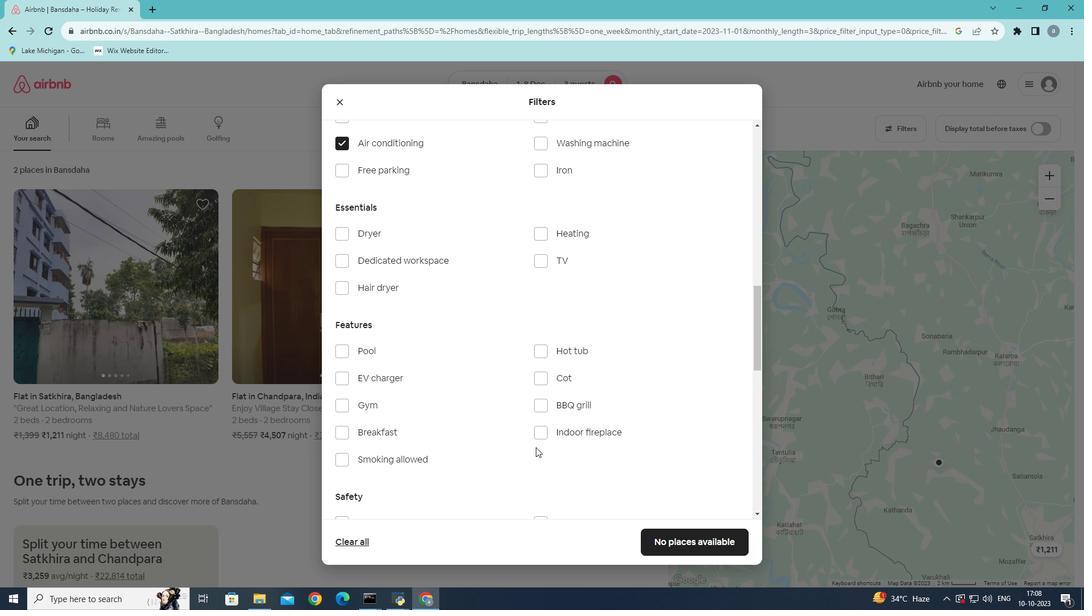 
Action: Mouse scrolled (536, 446) with delta (0, 0)
Screenshot: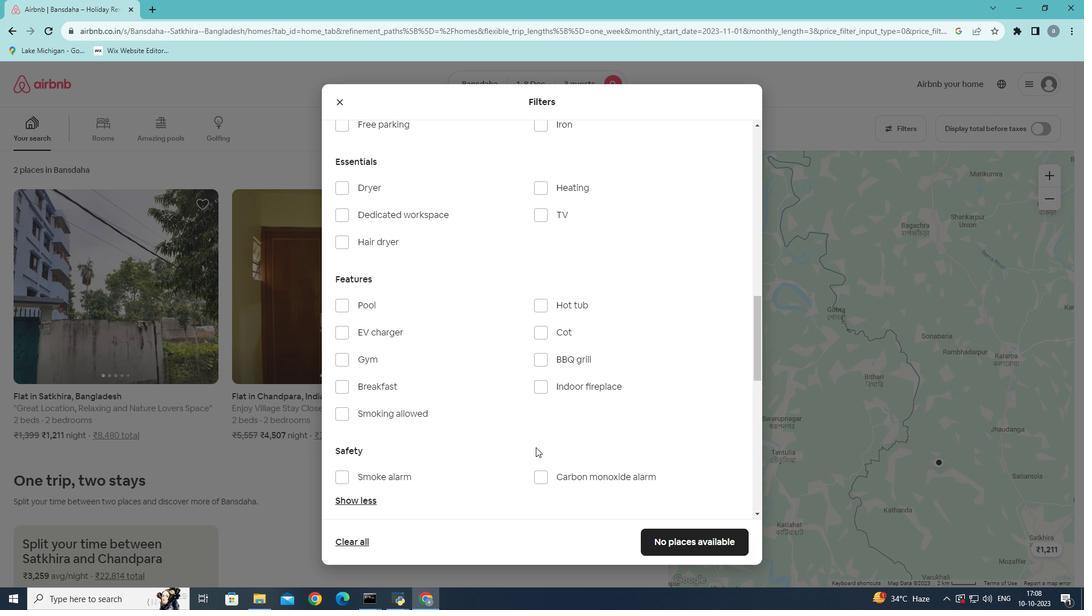 
Action: Mouse scrolled (536, 446) with delta (0, 0)
Screenshot: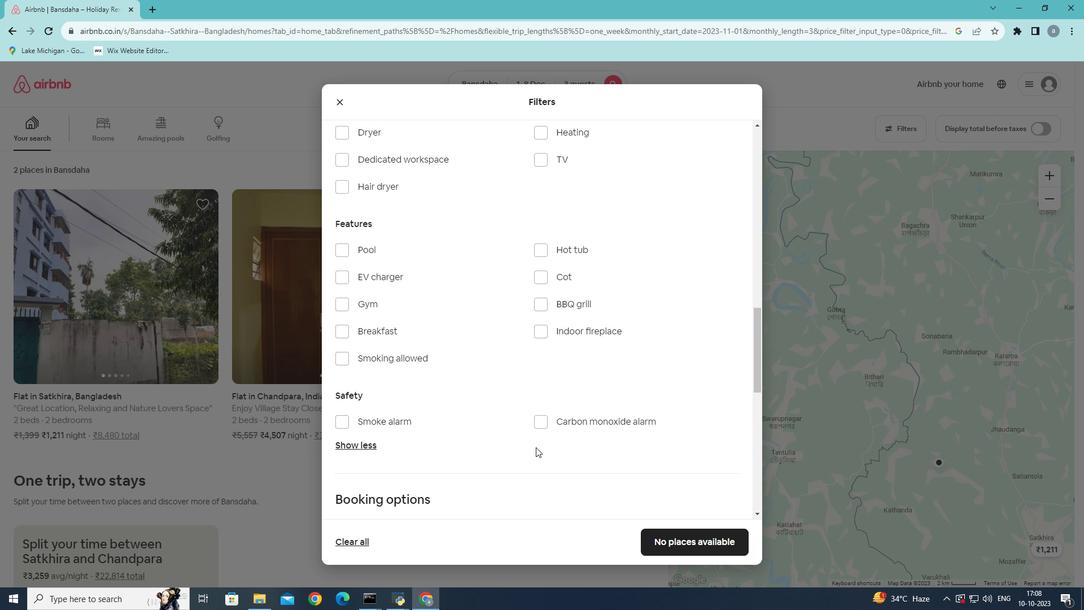 
Action: Mouse scrolled (536, 446) with delta (0, 0)
Screenshot: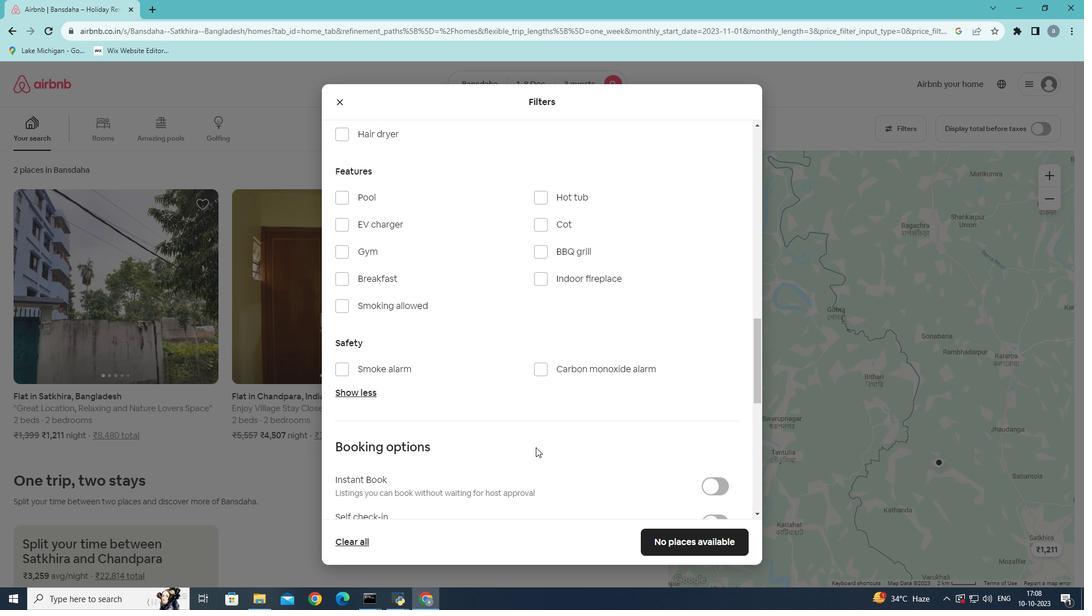
Action: Mouse moved to (591, 449)
Screenshot: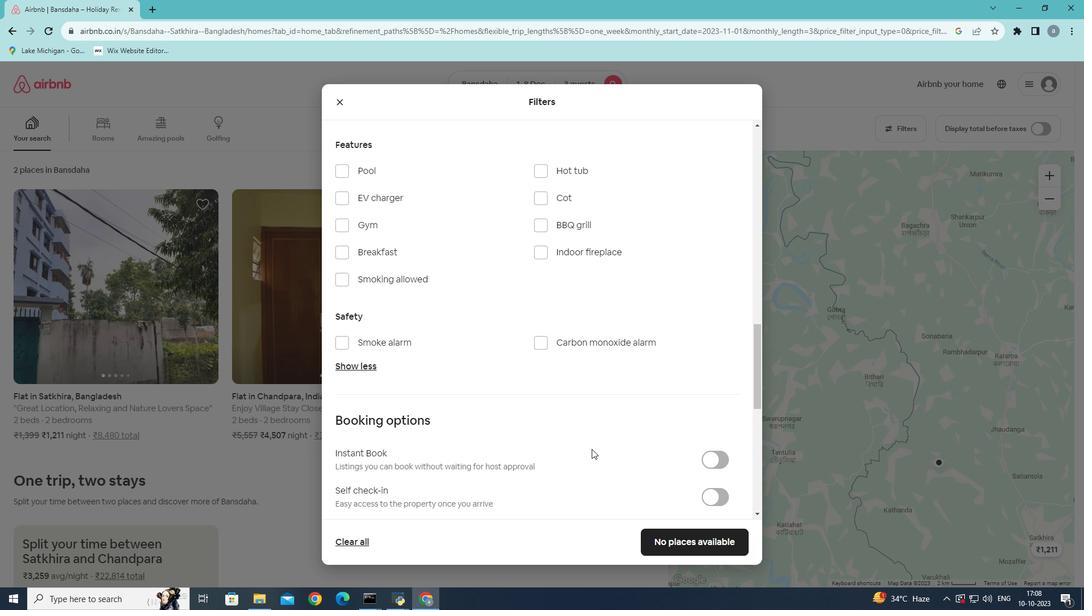 
Action: Mouse scrolled (591, 448) with delta (0, 0)
Screenshot: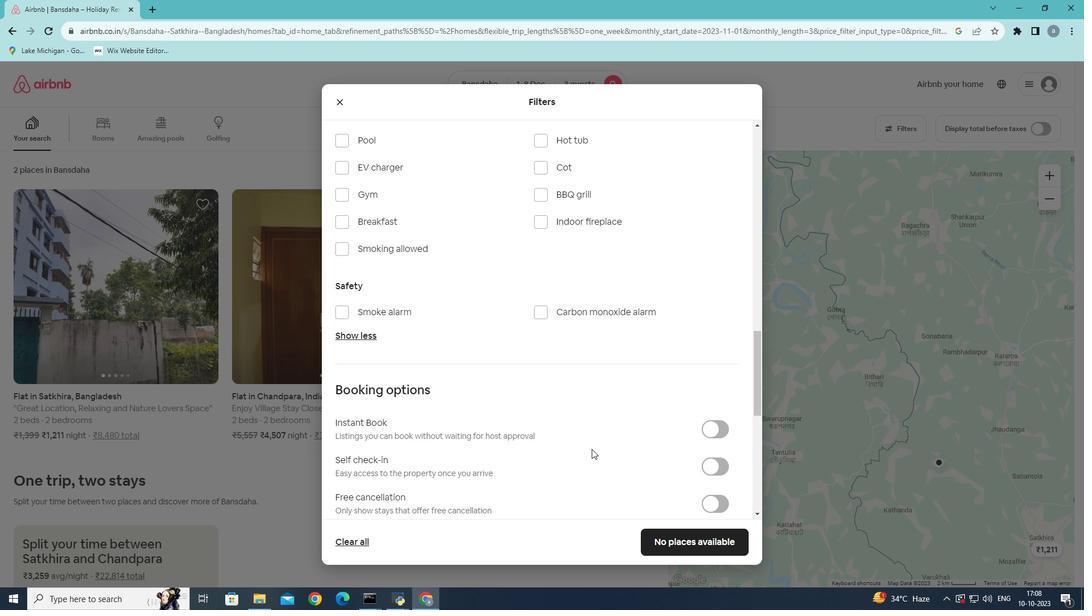 
Action: Mouse moved to (592, 449)
Screenshot: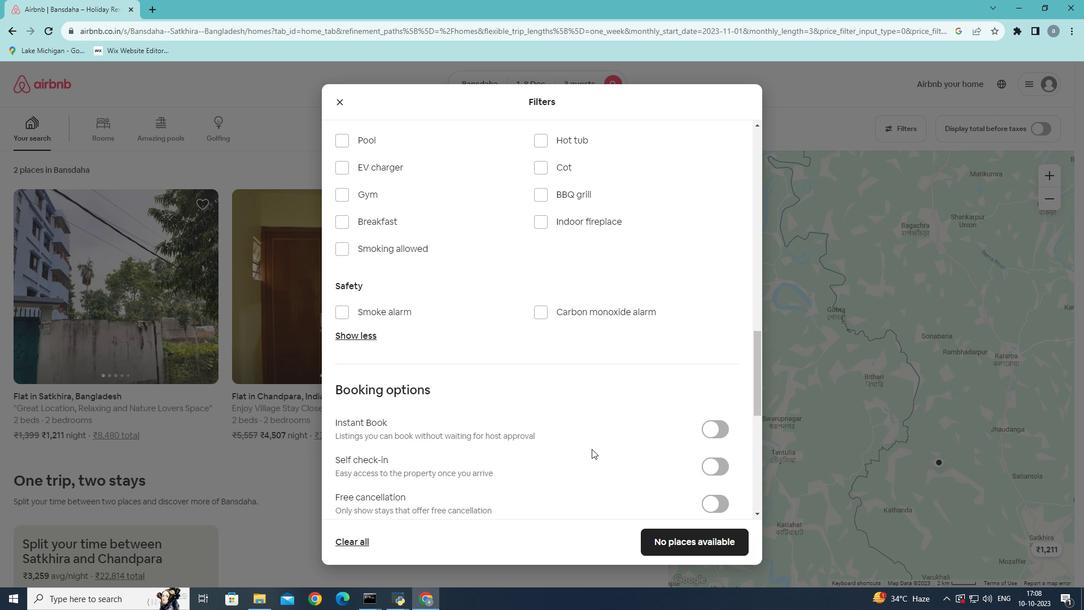 
Action: Mouse scrolled (592, 448) with delta (0, 0)
Screenshot: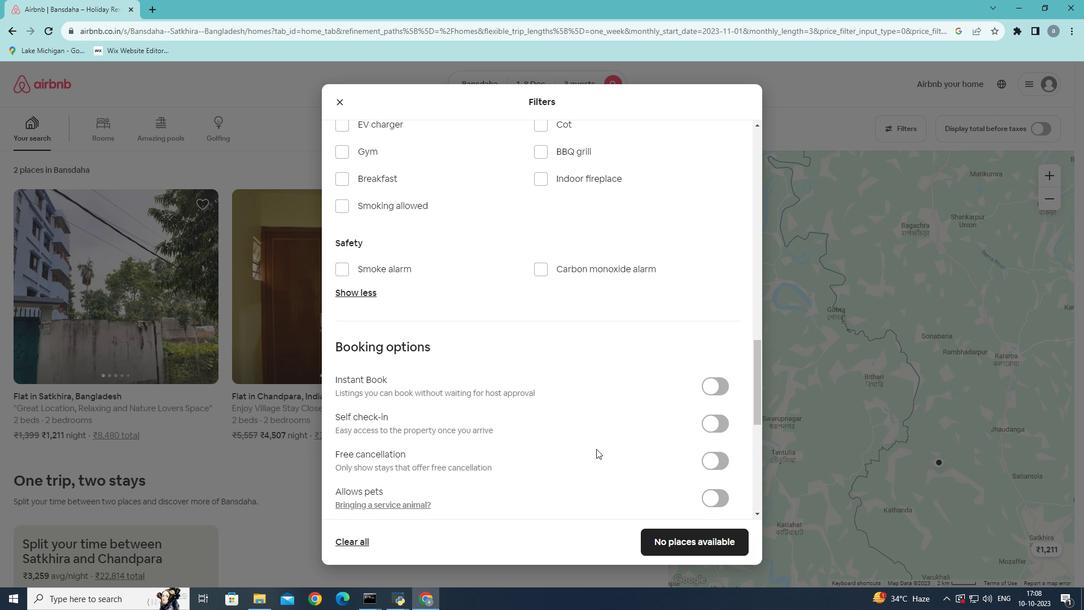 
Action: Mouse moved to (713, 397)
Screenshot: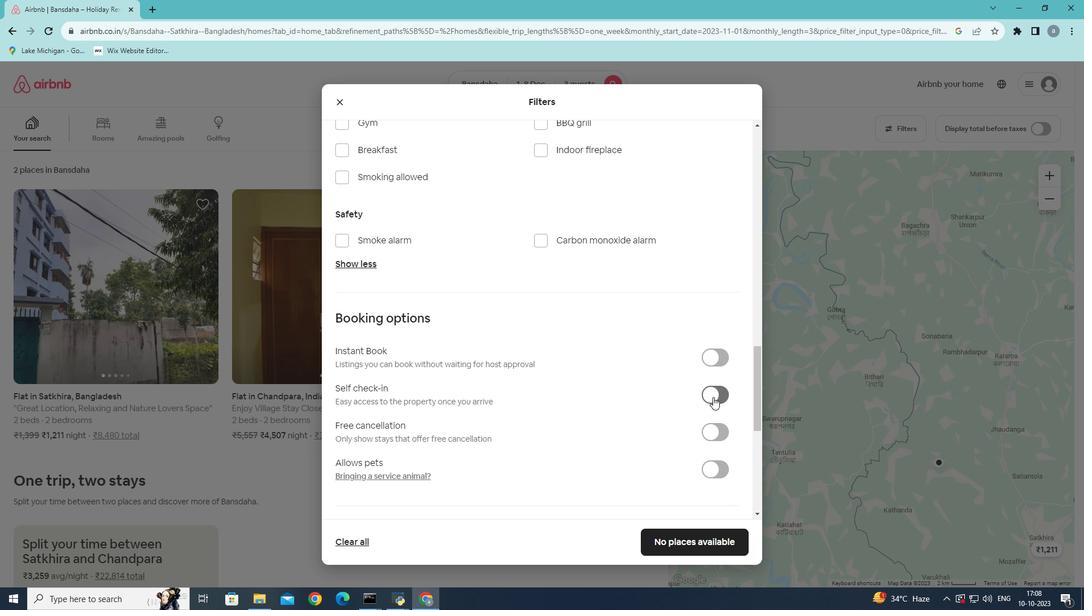 
Action: Mouse pressed left at (713, 397)
Screenshot: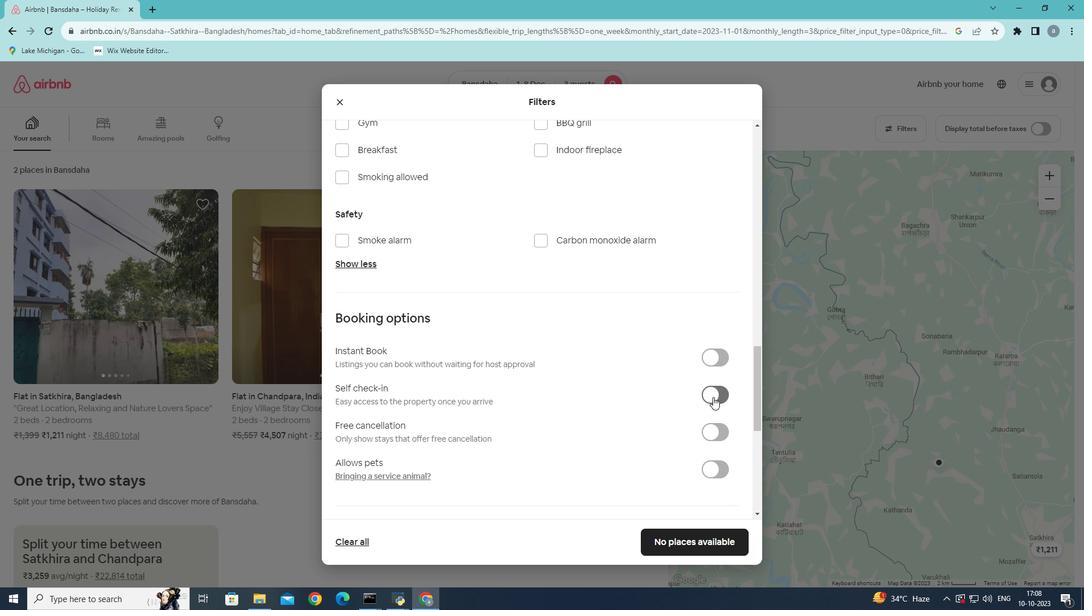 
Action: Mouse moved to (687, 539)
Screenshot: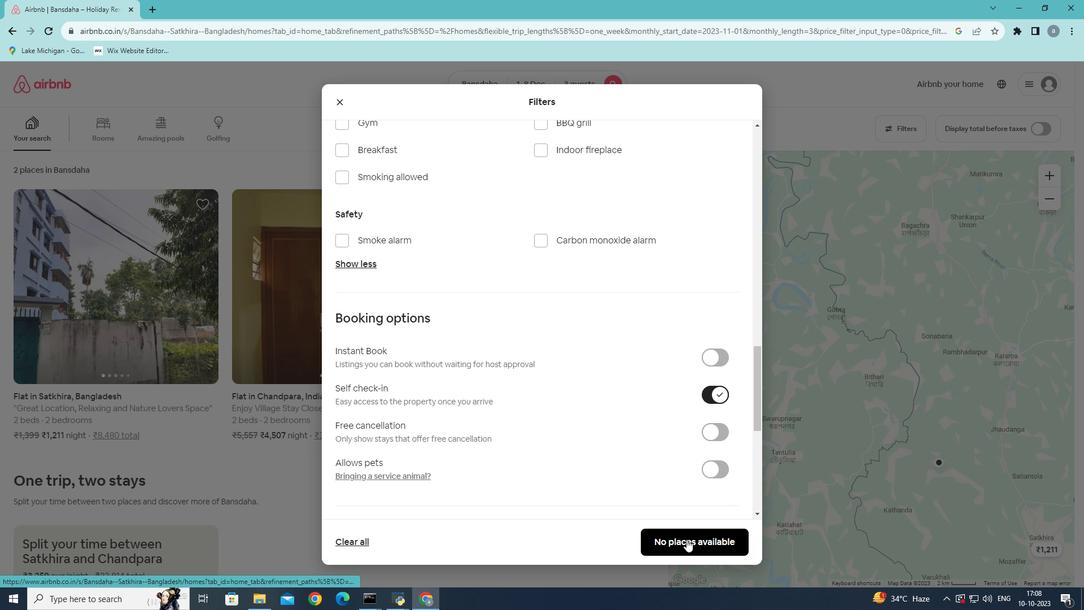 
Action: Mouse pressed left at (687, 539)
Screenshot: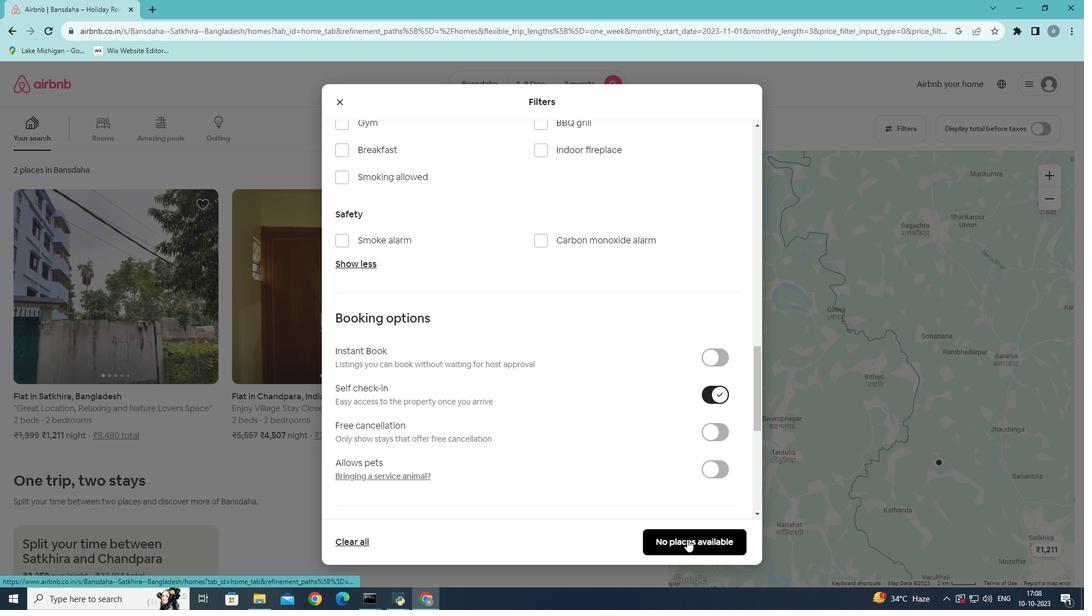 
Action: Mouse moved to (671, 487)
Screenshot: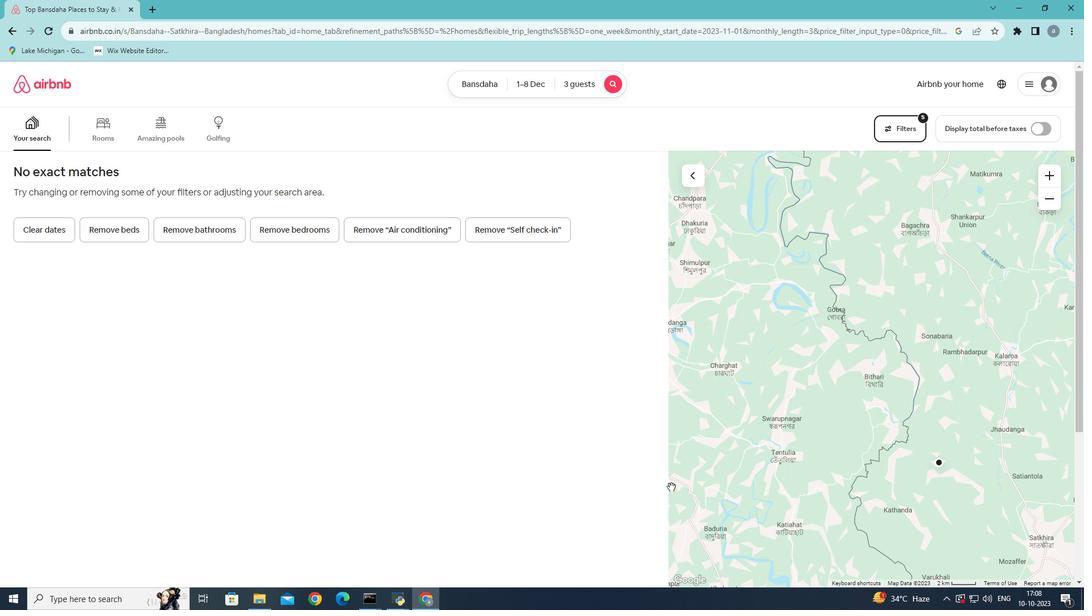 
